 Task: Find connections with filter location Kawm Umbū with filter topic #propertymanagement with filter profile language Potuguese with filter current company Navitas Life Sciences with filter school INSTITUTE OF MANAGEMENT STUDIES, DAVV, INDORE with filter industry Leather Product Manufacturing with filter service category Public Relations with filter keywords title Recyclables Collector
Action: Mouse moved to (552, 66)
Screenshot: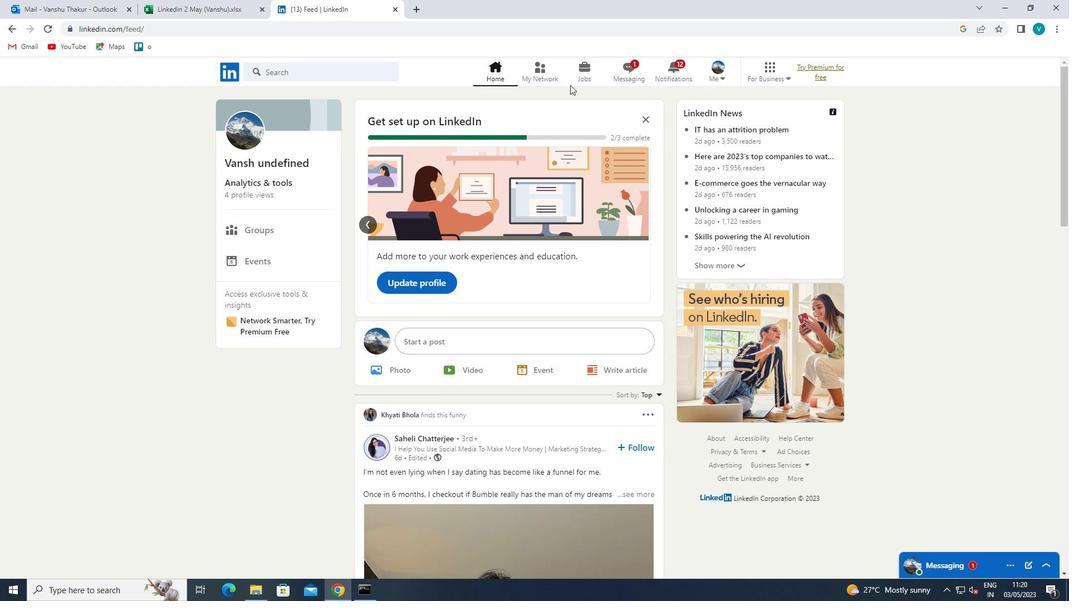 
Action: Mouse pressed left at (552, 66)
Screenshot: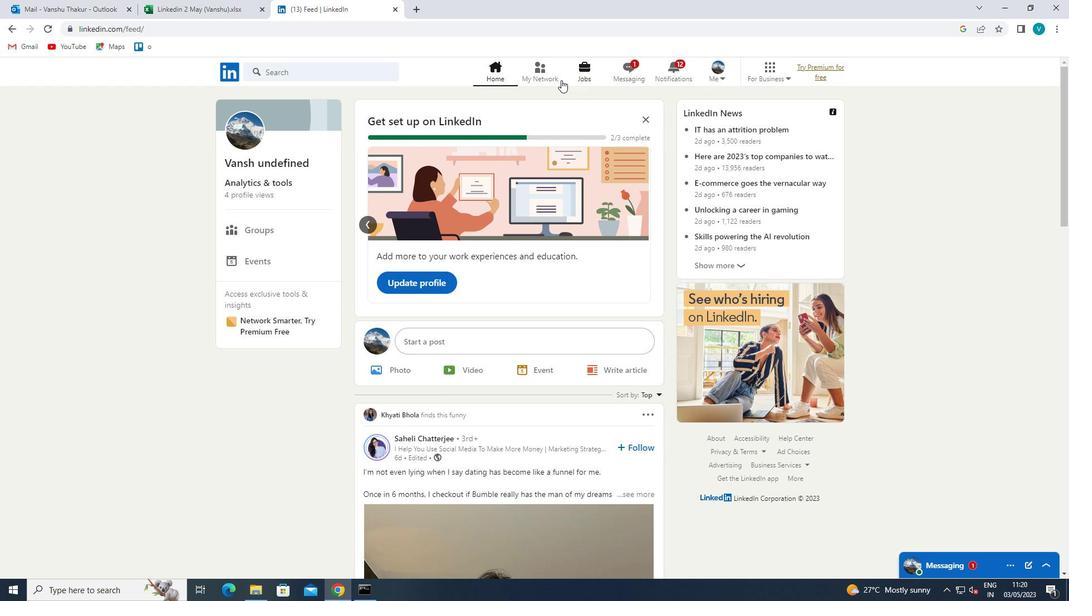 
Action: Mouse moved to (314, 128)
Screenshot: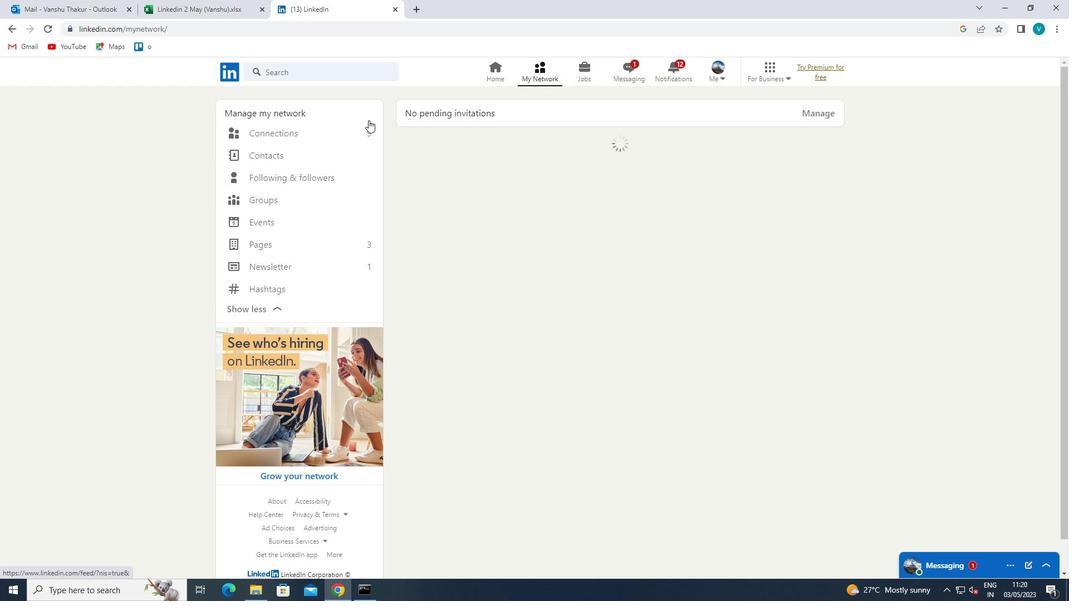 
Action: Mouse pressed left at (314, 128)
Screenshot: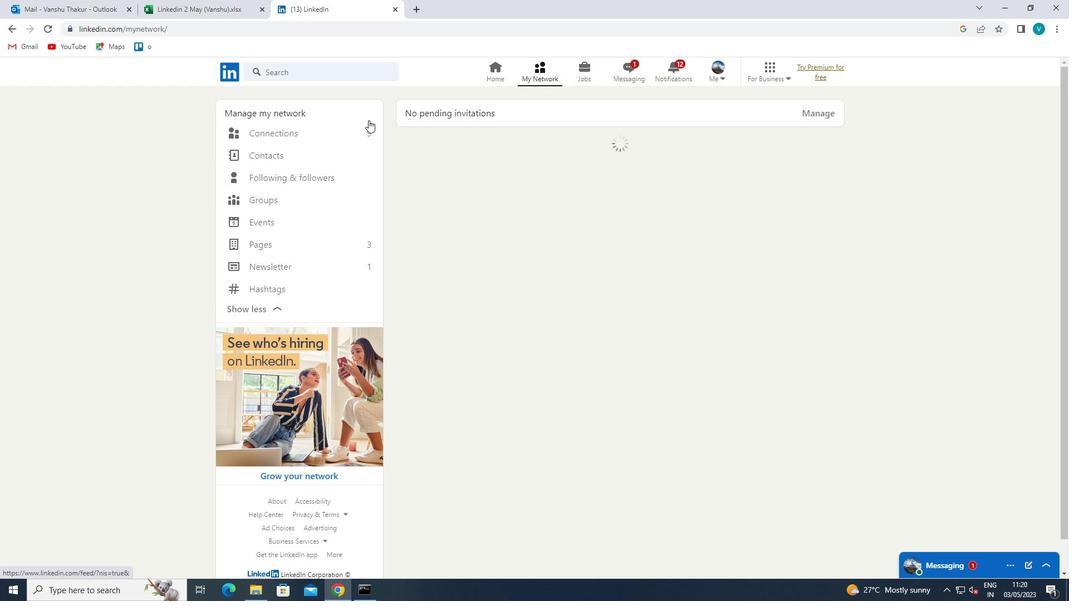 
Action: Mouse moved to (632, 135)
Screenshot: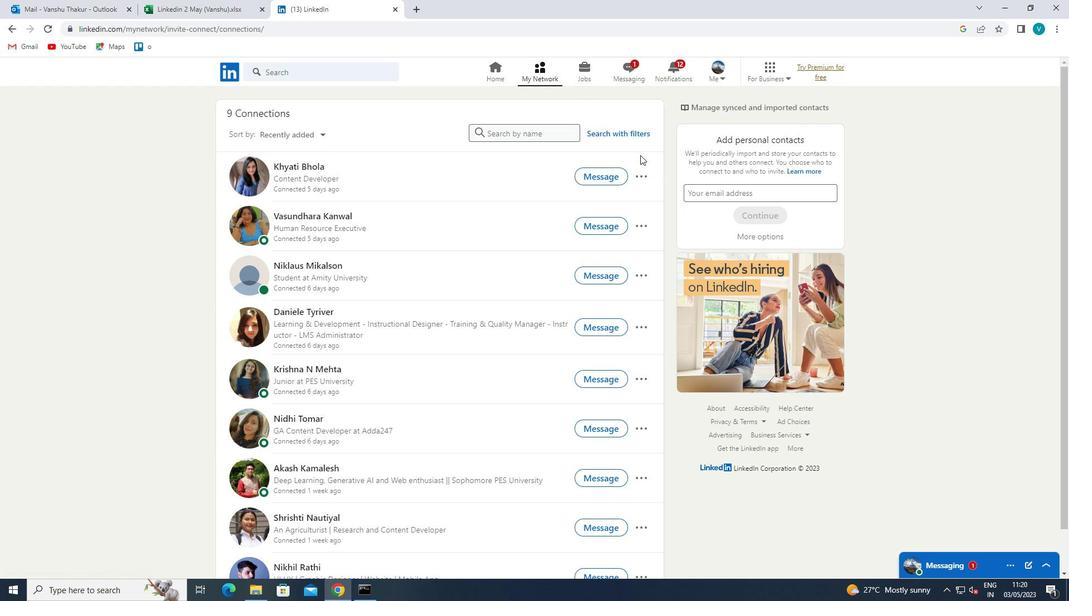 
Action: Mouse pressed left at (632, 135)
Screenshot: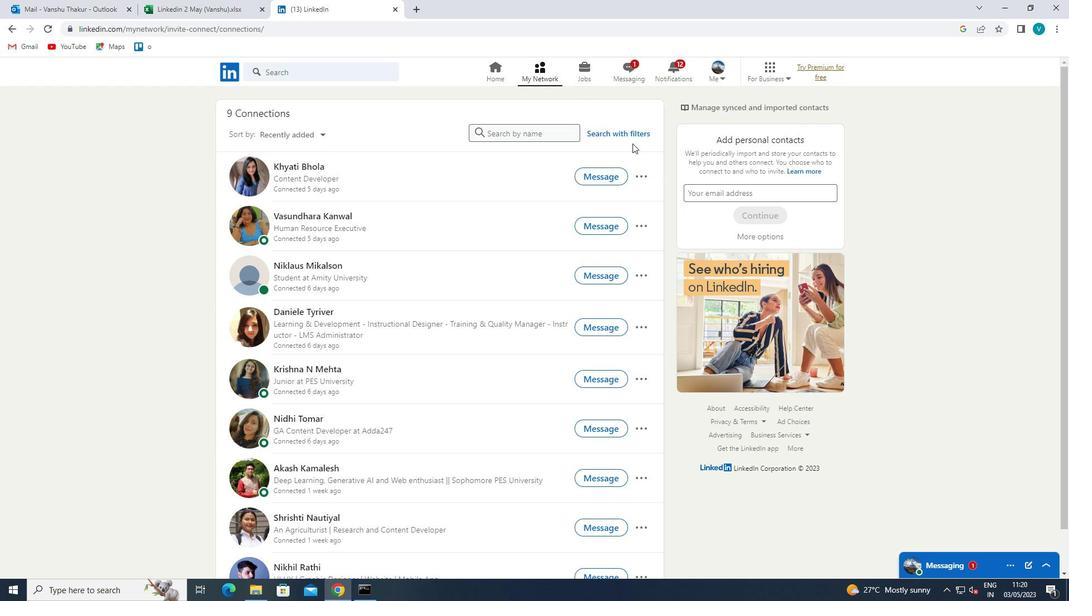 
Action: Mouse moved to (532, 103)
Screenshot: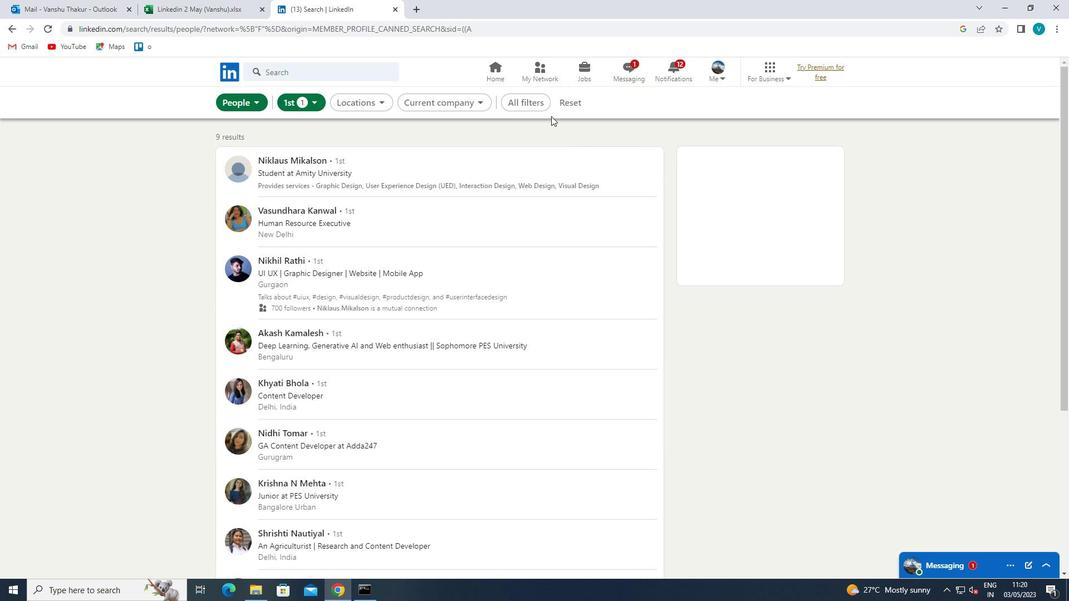 
Action: Mouse pressed left at (532, 103)
Screenshot: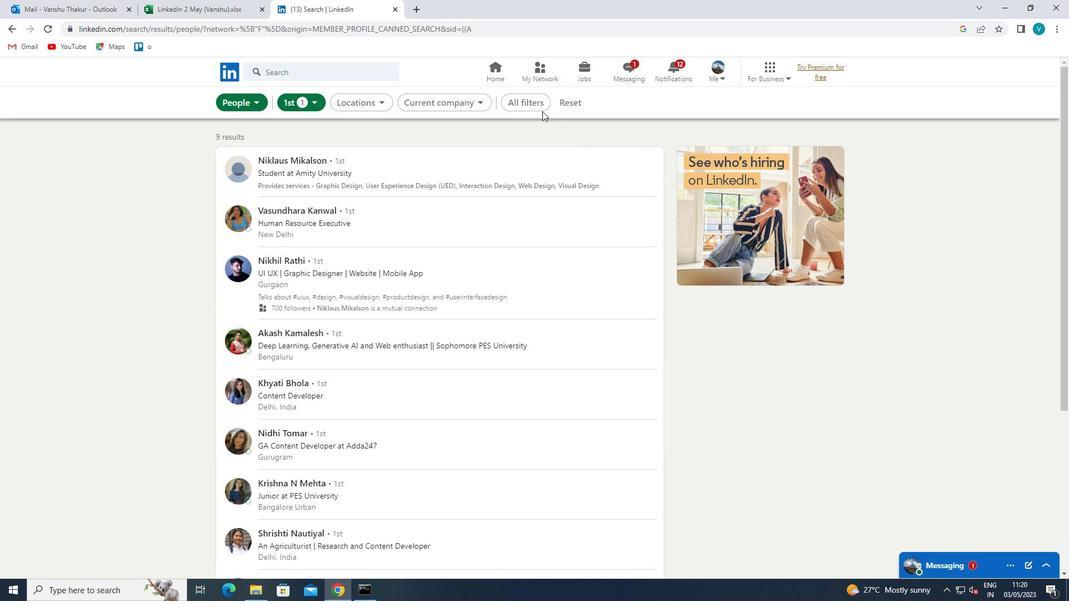 
Action: Mouse moved to (902, 266)
Screenshot: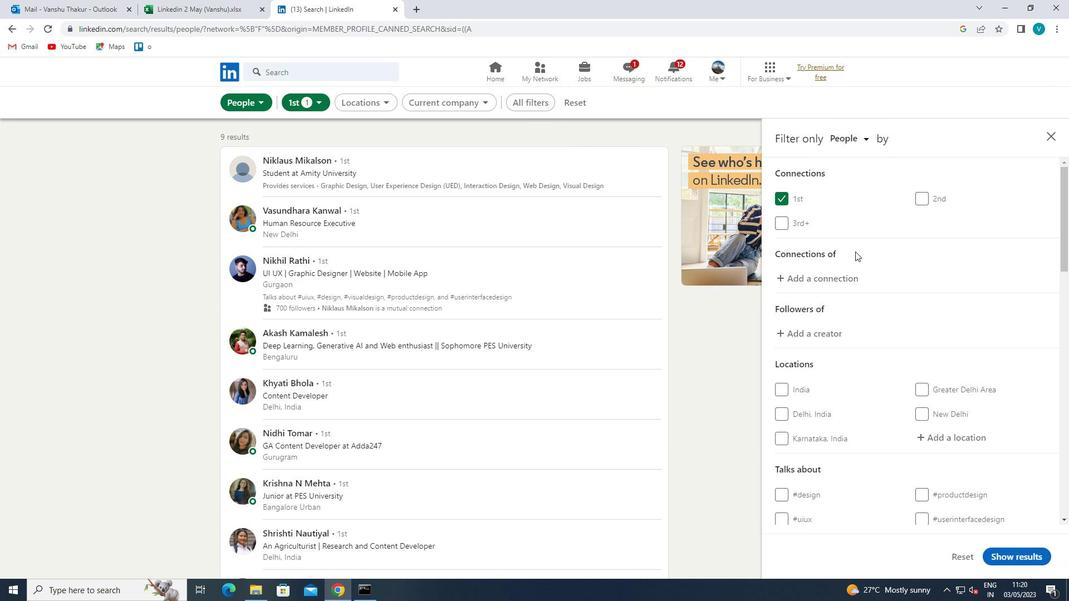 
Action: Mouse scrolled (902, 265) with delta (0, 0)
Screenshot: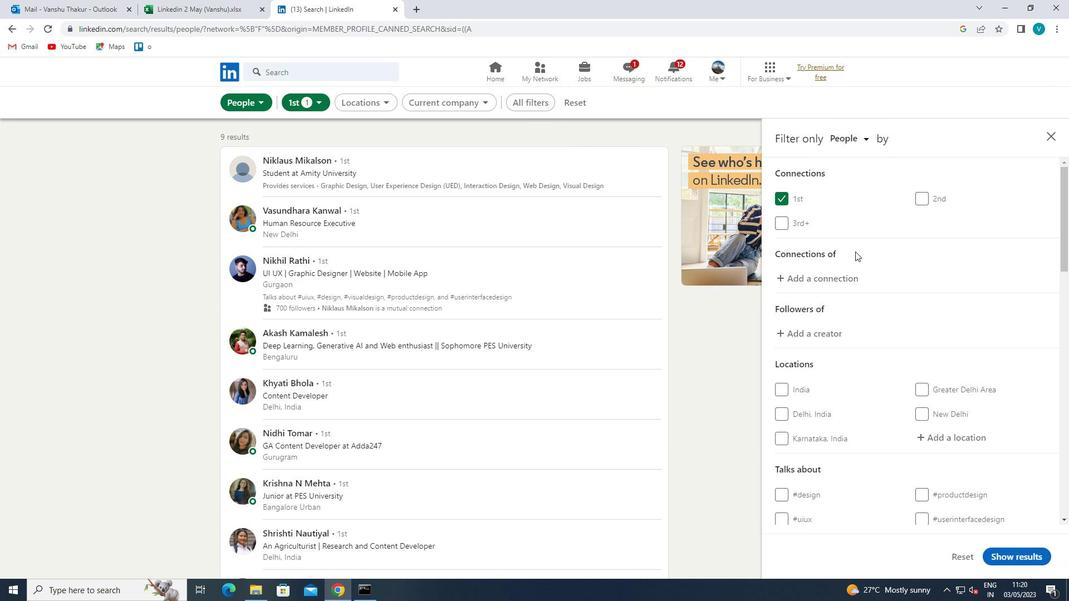 
Action: Mouse scrolled (902, 265) with delta (0, 0)
Screenshot: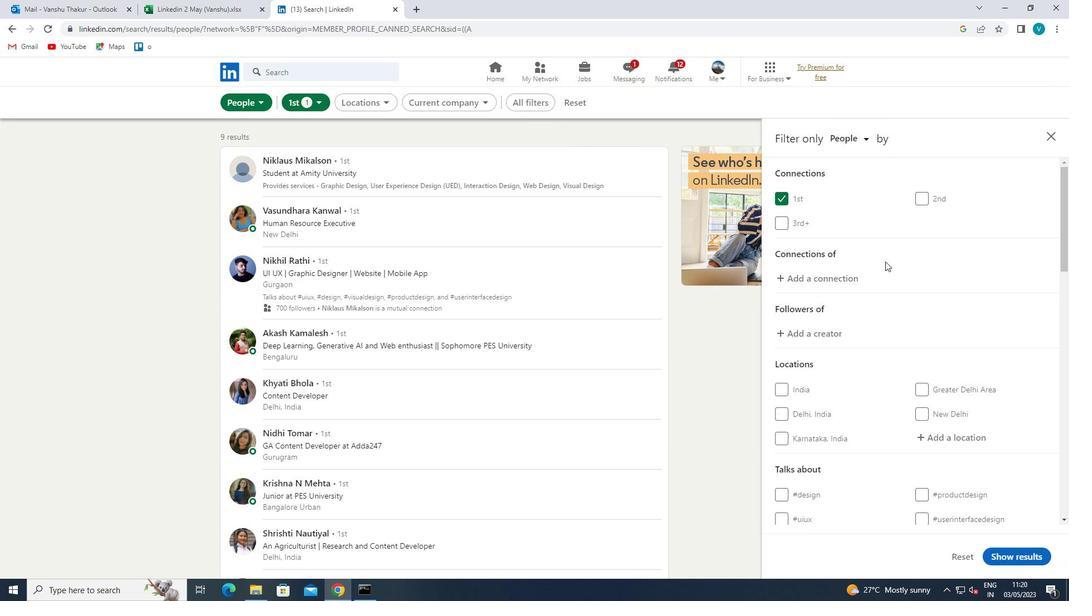 
Action: Mouse moved to (926, 327)
Screenshot: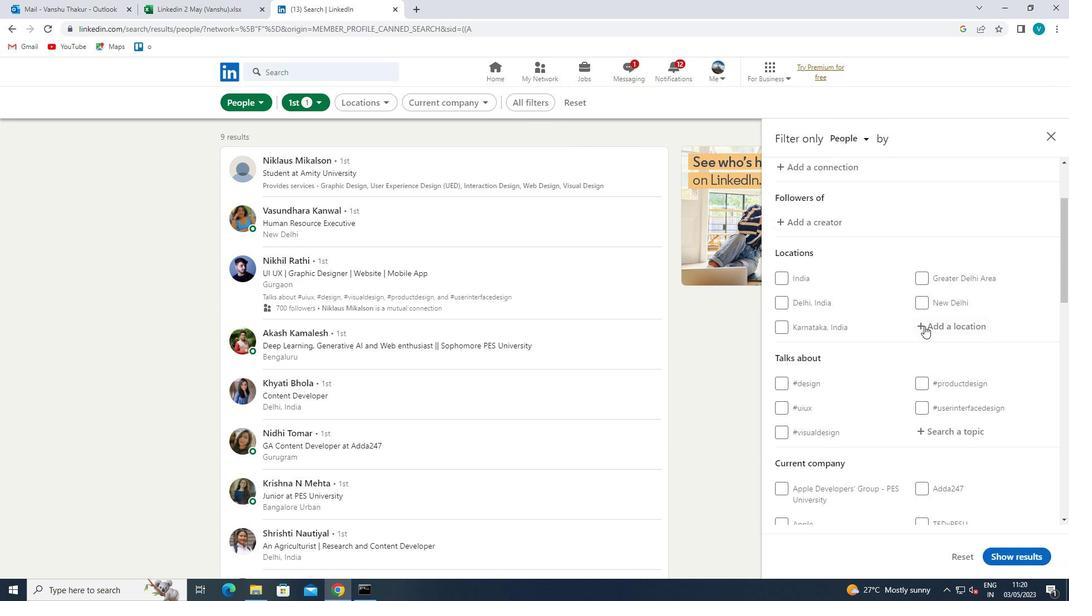 
Action: Mouse pressed left at (926, 327)
Screenshot: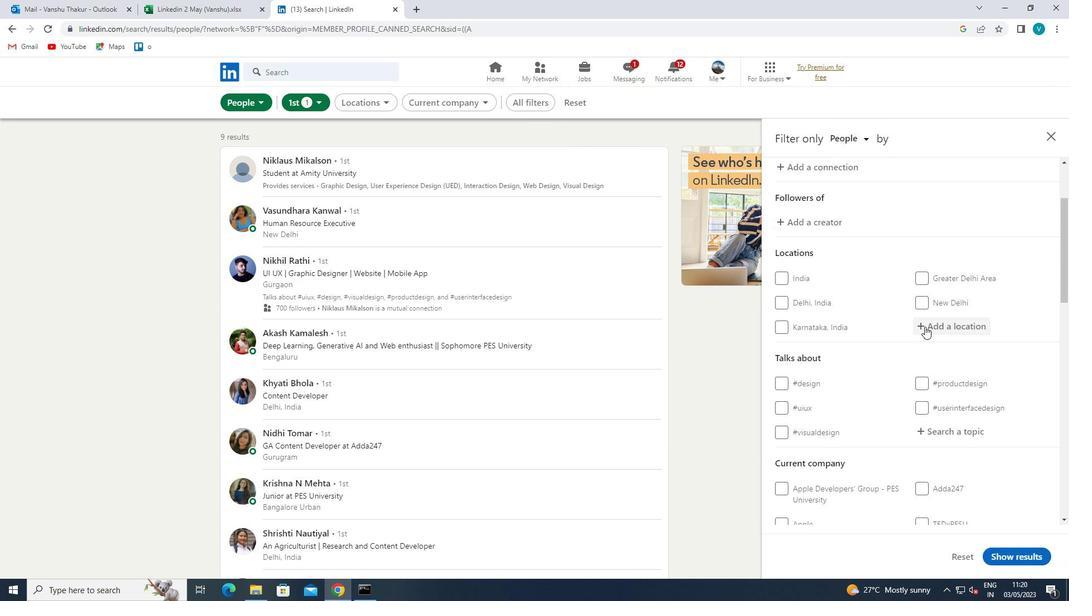 
Action: Mouse moved to (728, 213)
Screenshot: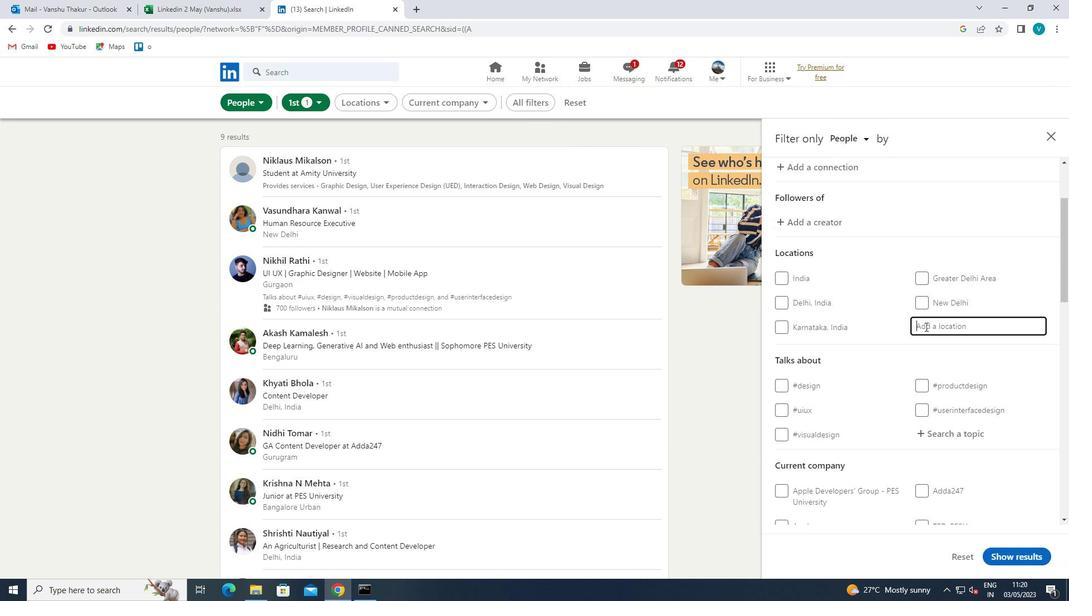 
Action: Key pressed <Key.shift>KAWN<Key.space><Key.shift>UMBU
Screenshot: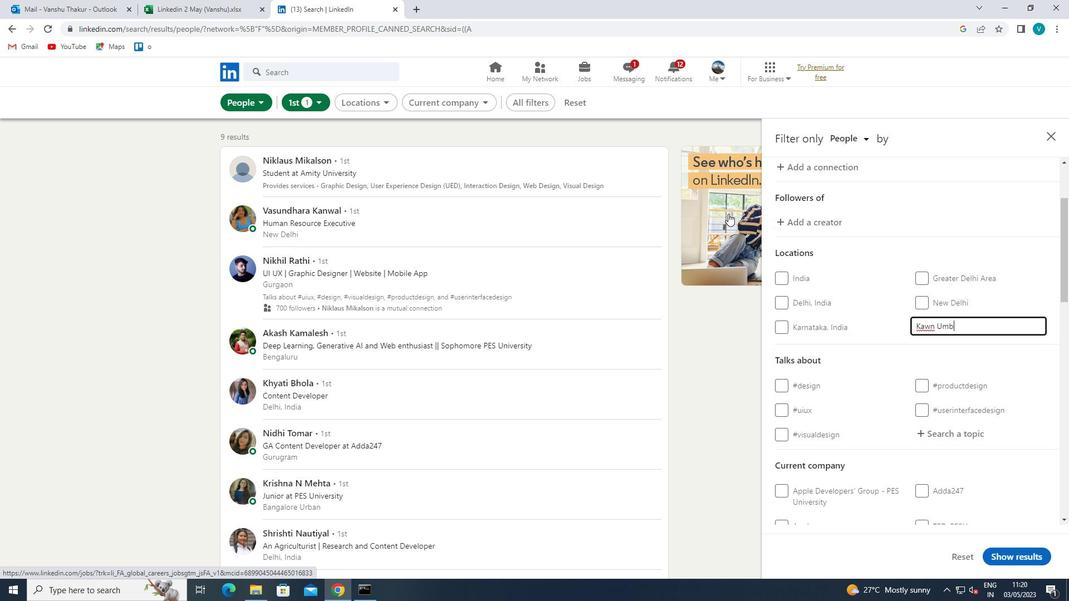 
Action: Mouse moved to (879, 302)
Screenshot: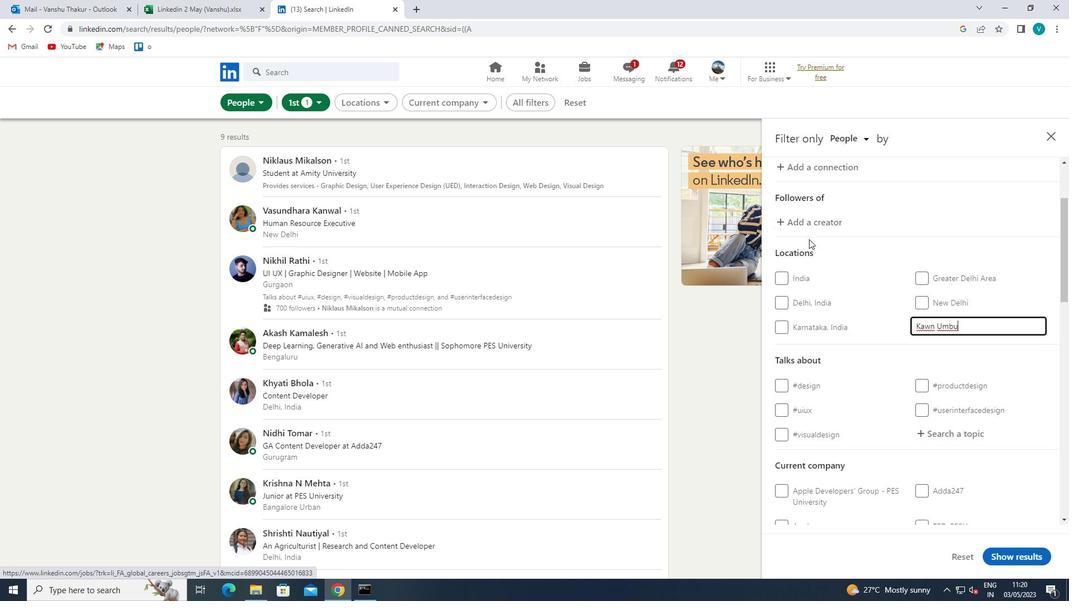 
Action: Mouse pressed left at (879, 302)
Screenshot: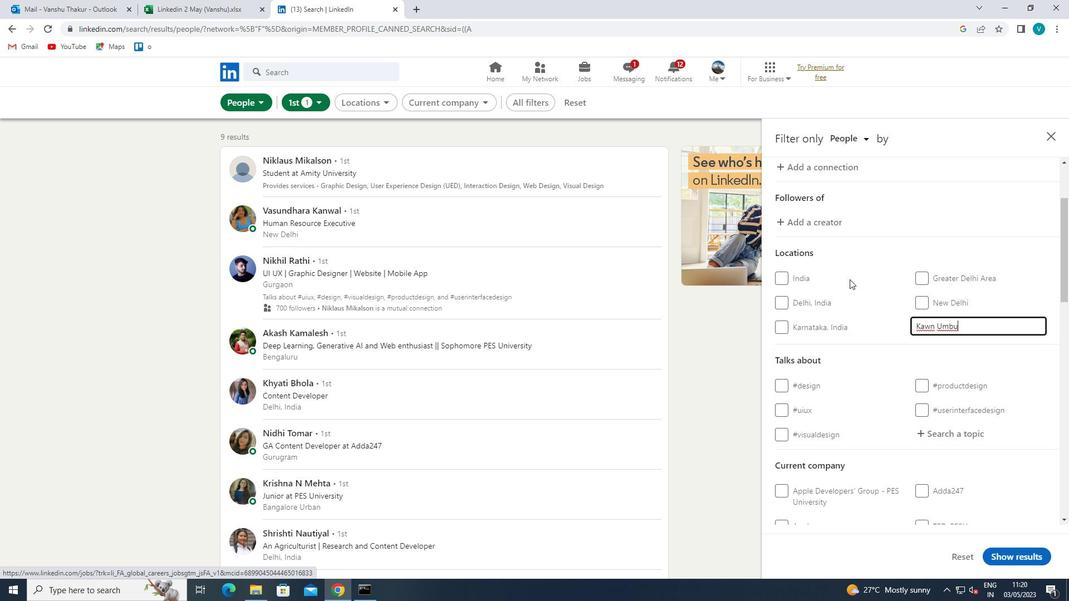 
Action: Mouse moved to (942, 318)
Screenshot: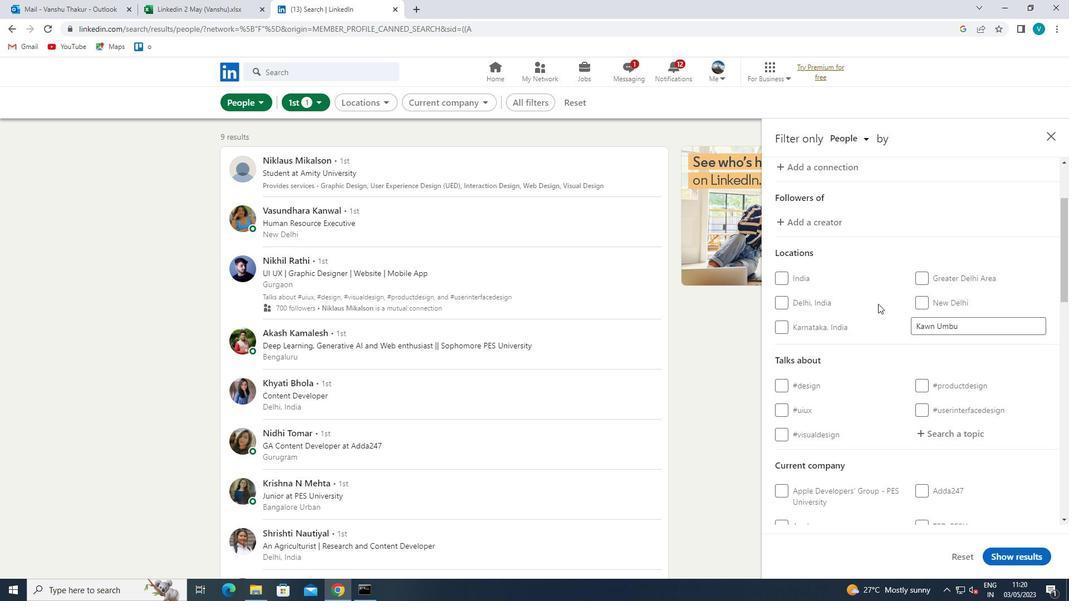 
Action: Mouse scrolled (942, 318) with delta (0, 0)
Screenshot: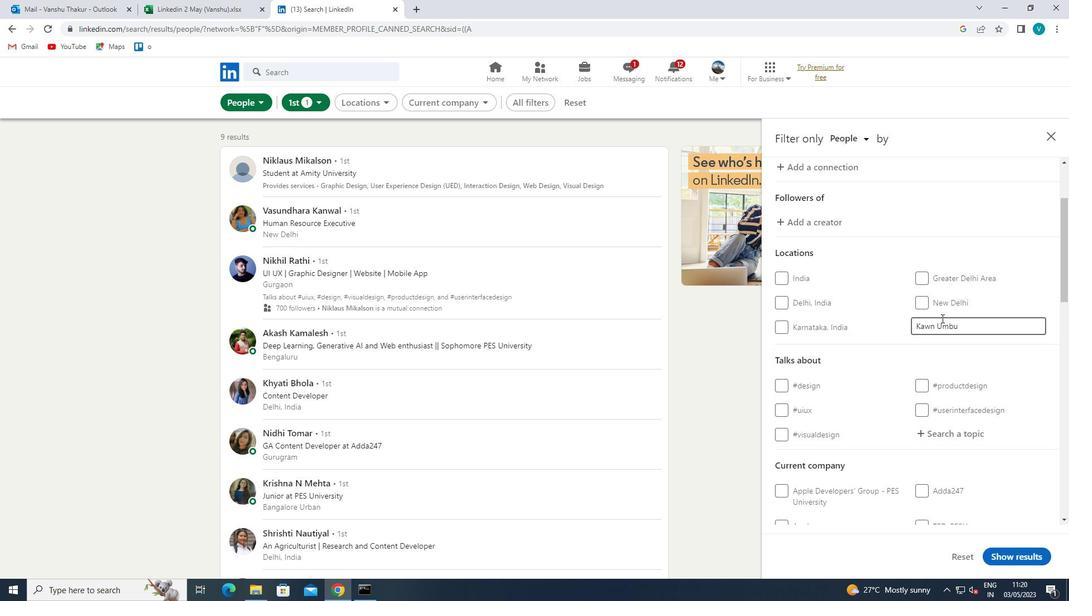 
Action: Mouse moved to (942, 320)
Screenshot: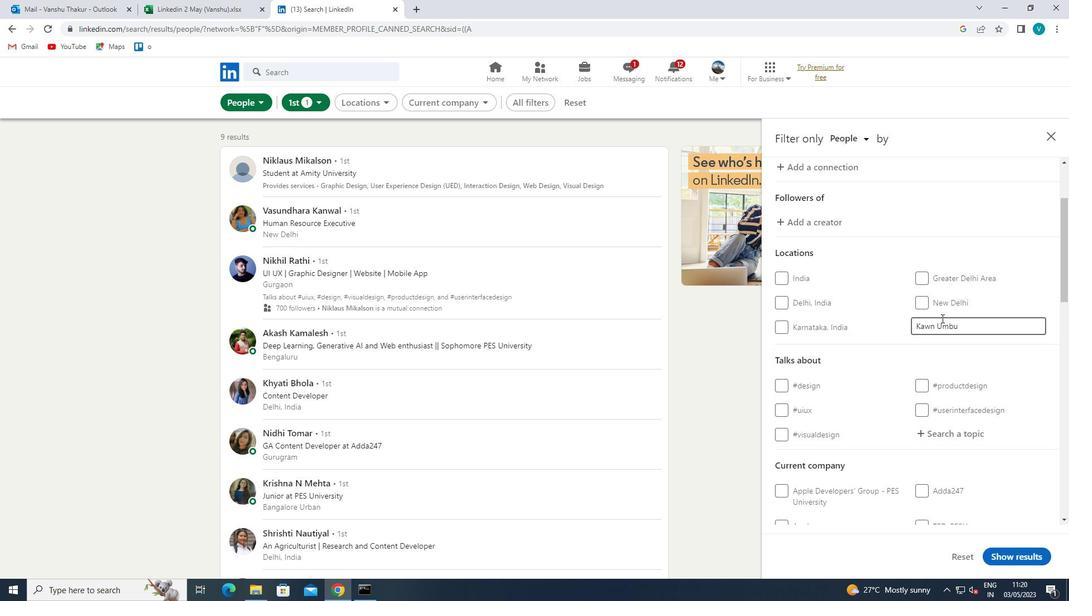 
Action: Mouse scrolled (942, 319) with delta (0, 0)
Screenshot: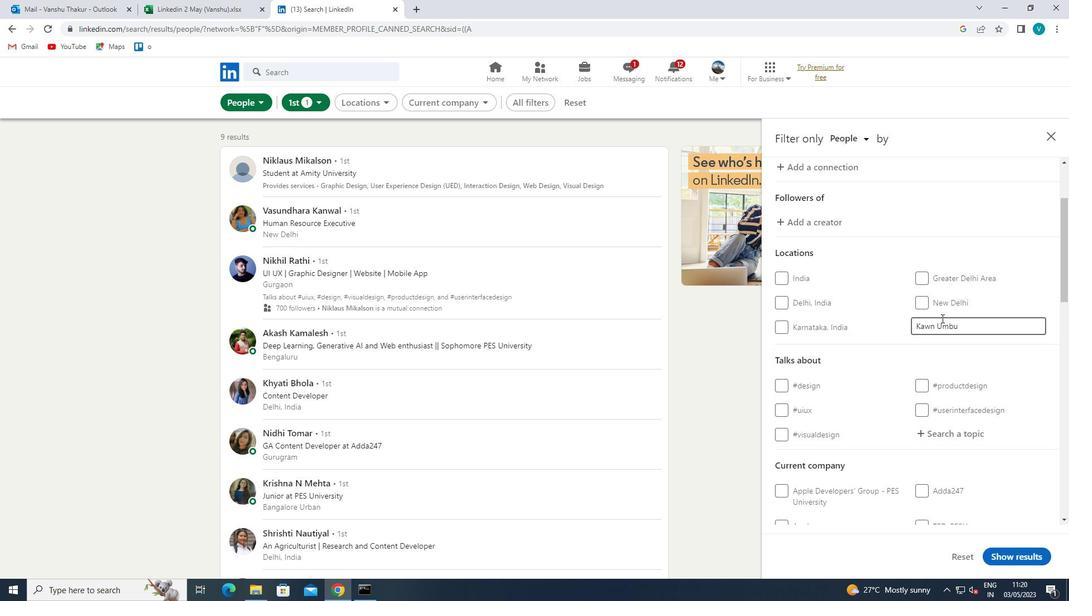 
Action: Mouse moved to (973, 319)
Screenshot: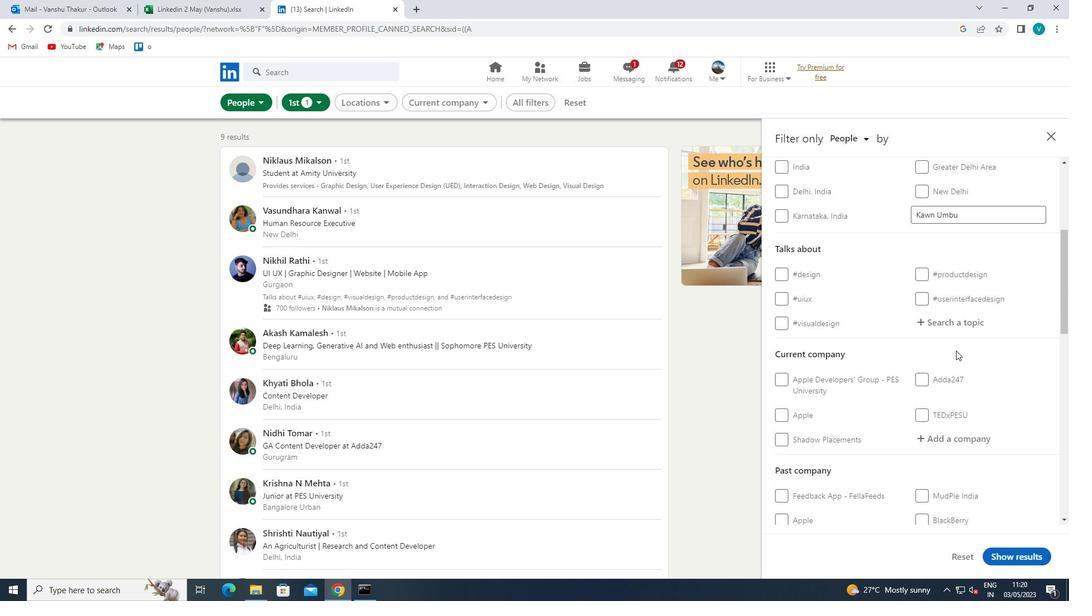 
Action: Mouse pressed left at (973, 319)
Screenshot: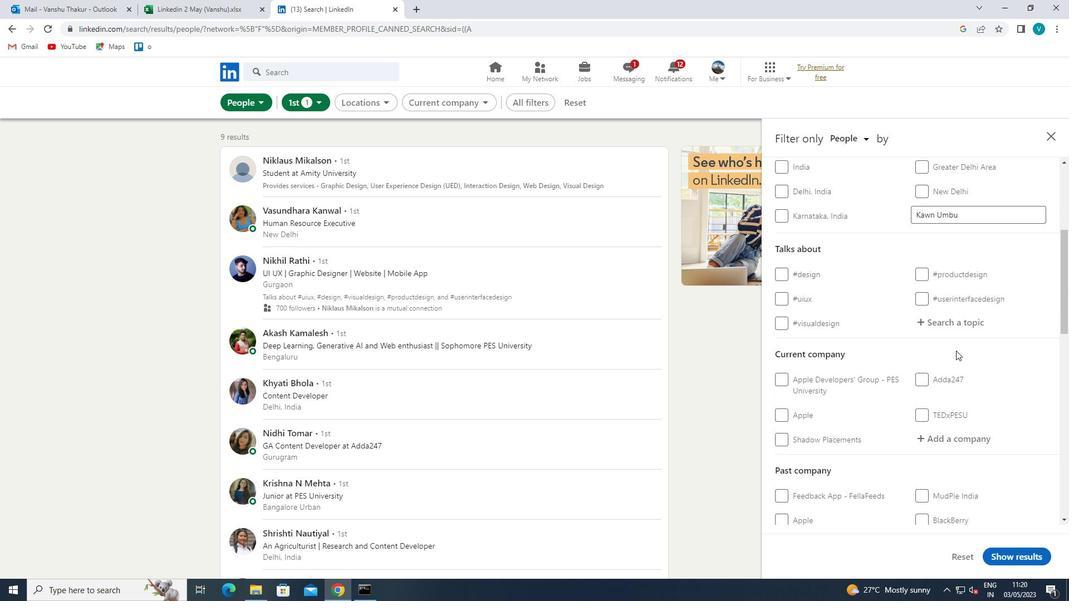 
Action: Mouse moved to (946, 301)
Screenshot: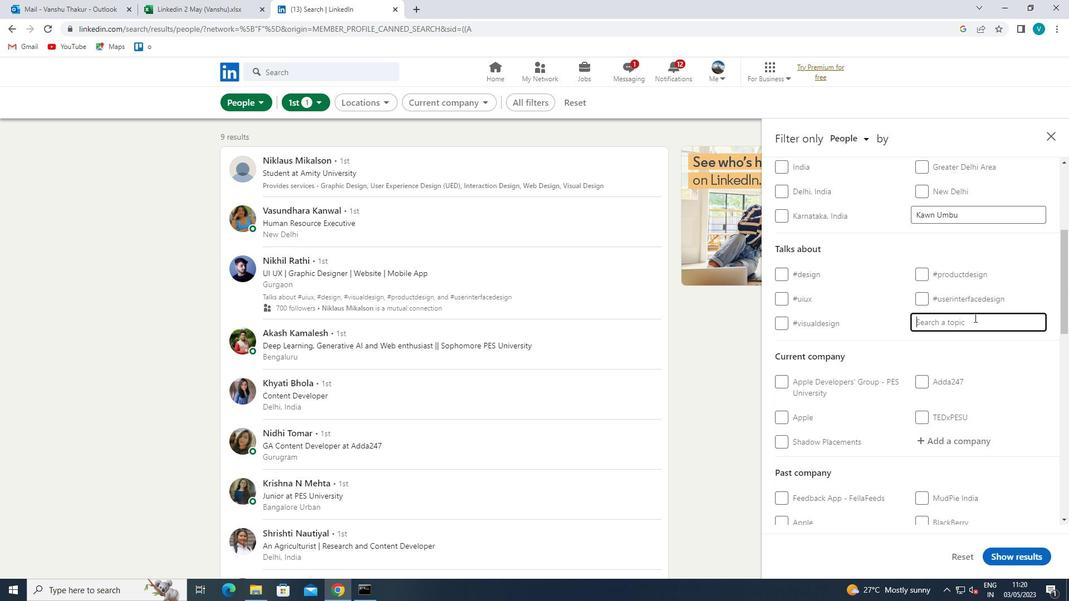 
Action: Key pressed PROPERTY
Screenshot: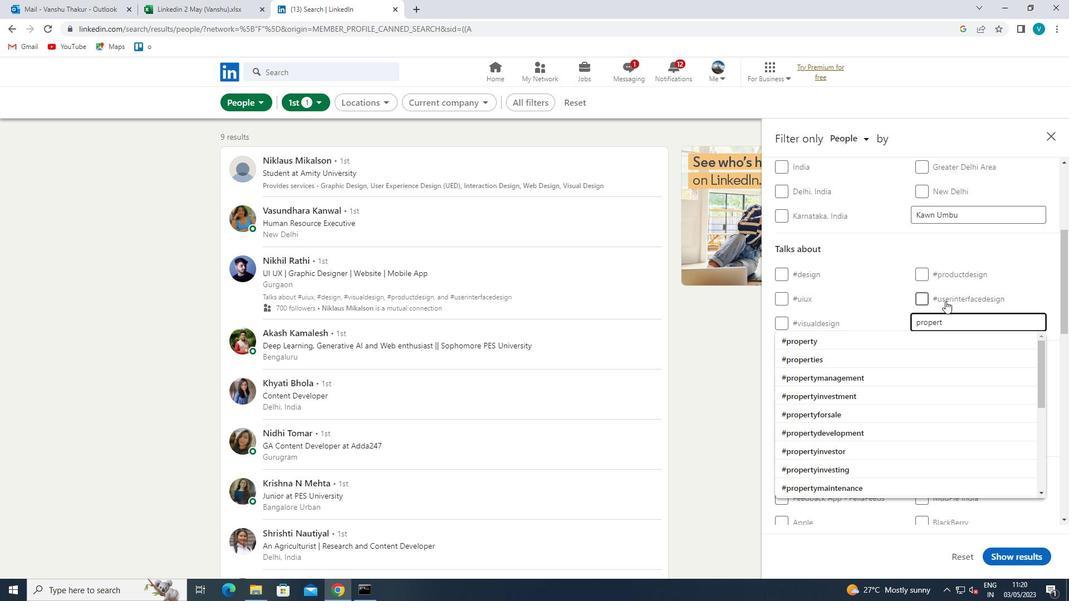 
Action: Mouse moved to (873, 359)
Screenshot: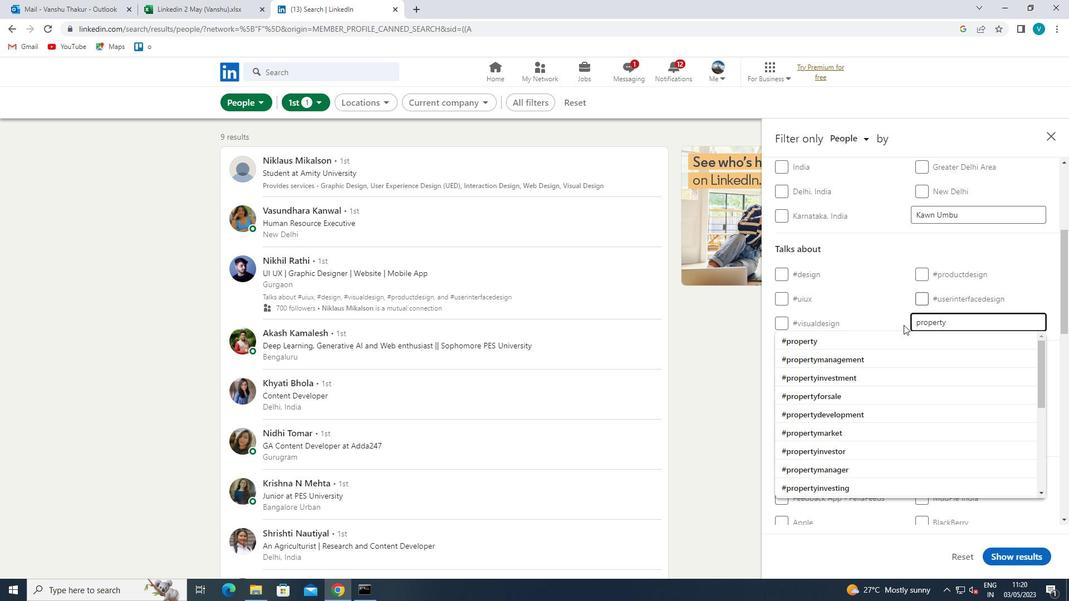 
Action: Mouse pressed left at (873, 359)
Screenshot: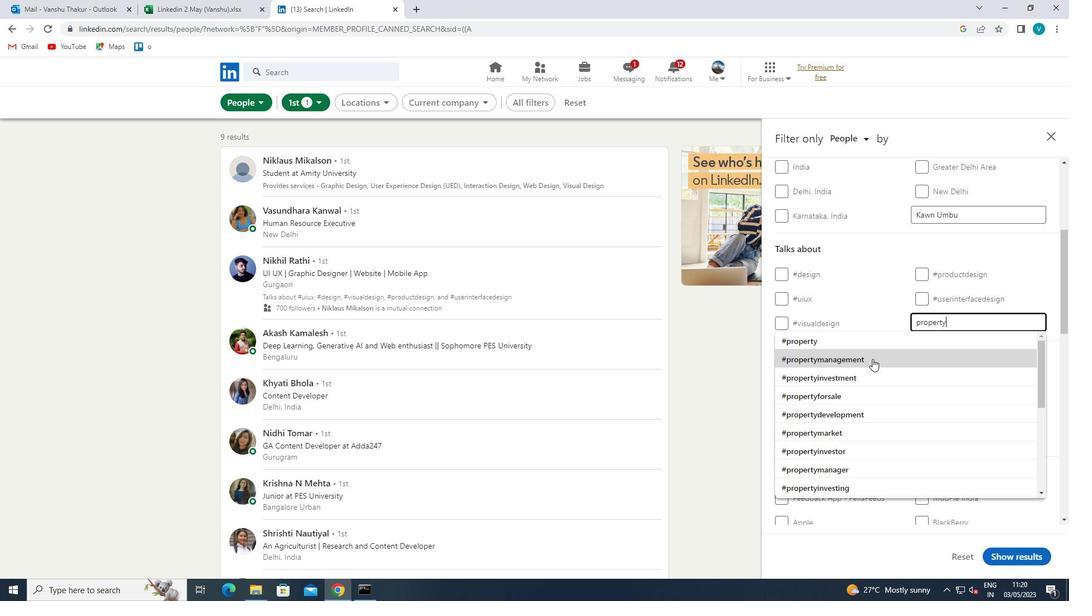 
Action: Mouse moved to (878, 357)
Screenshot: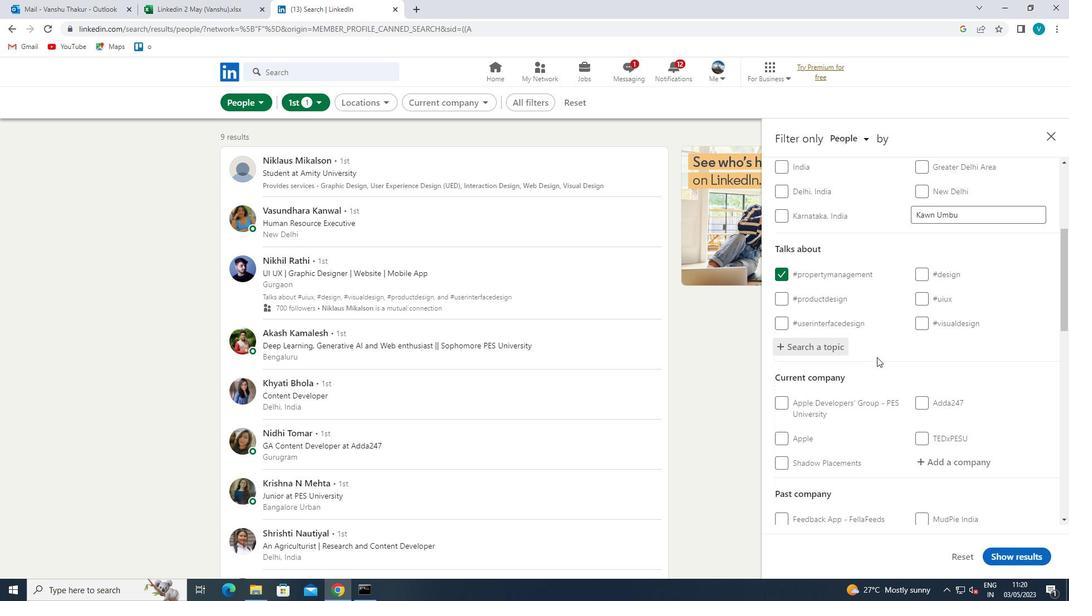 
Action: Mouse scrolled (878, 356) with delta (0, 0)
Screenshot: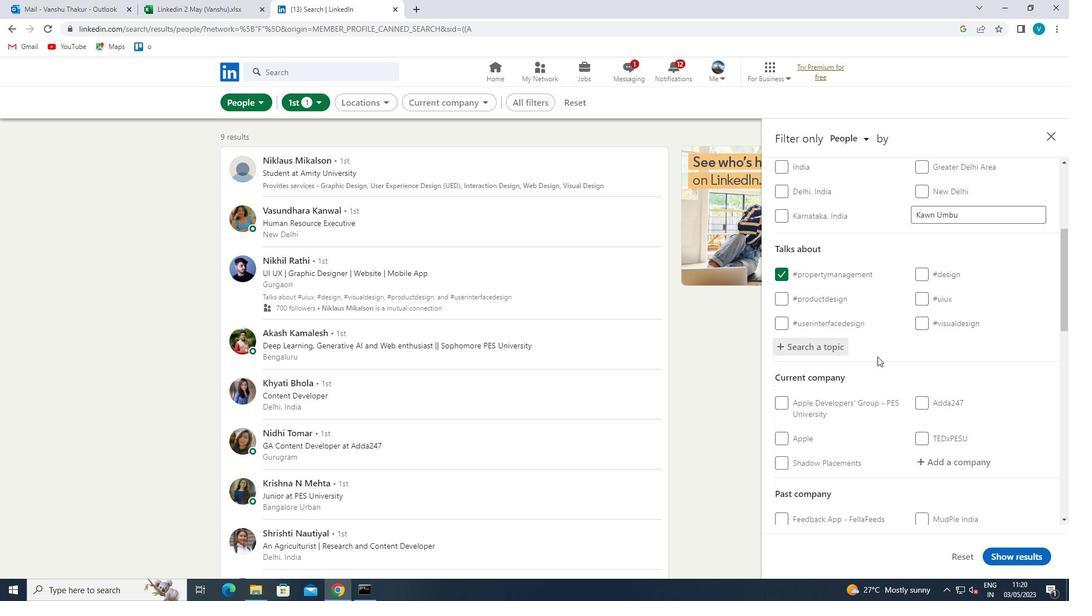 
Action: Mouse scrolled (878, 356) with delta (0, 0)
Screenshot: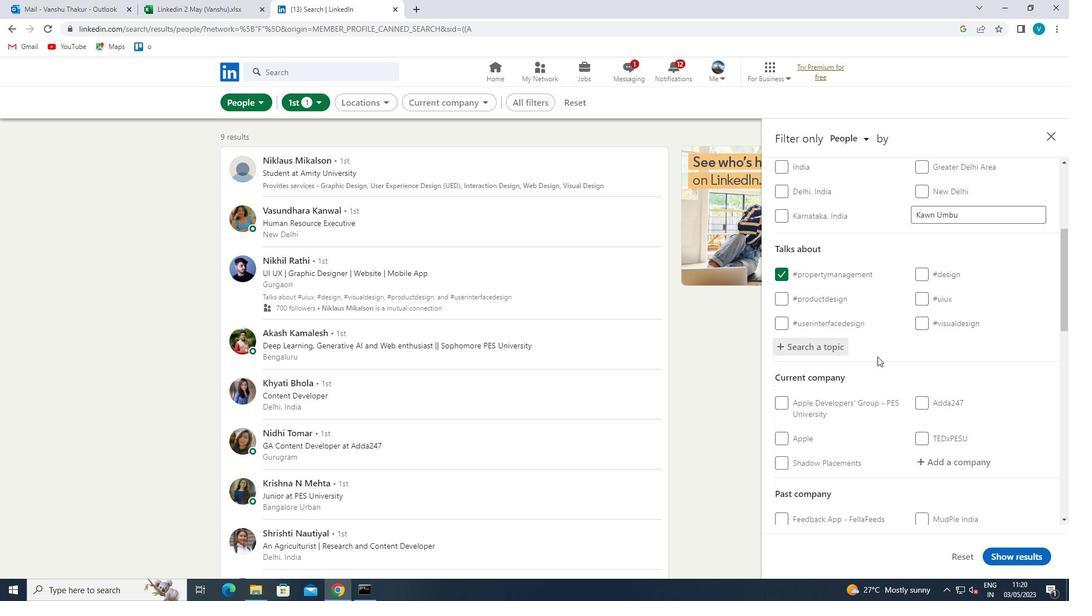 
Action: Mouse scrolled (878, 356) with delta (0, 0)
Screenshot: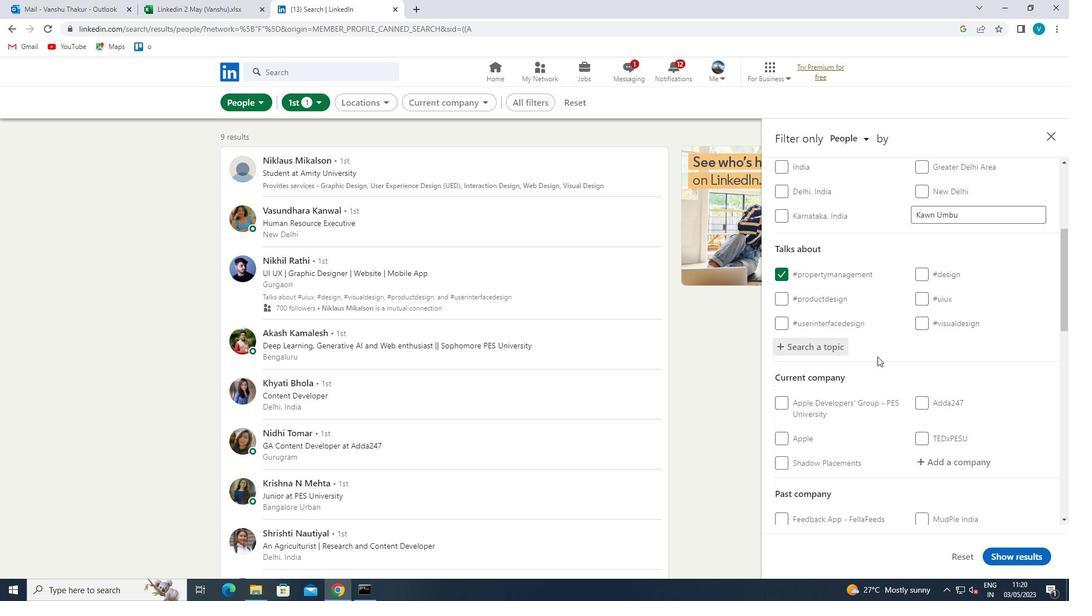 
Action: Mouse scrolled (878, 356) with delta (0, 0)
Screenshot: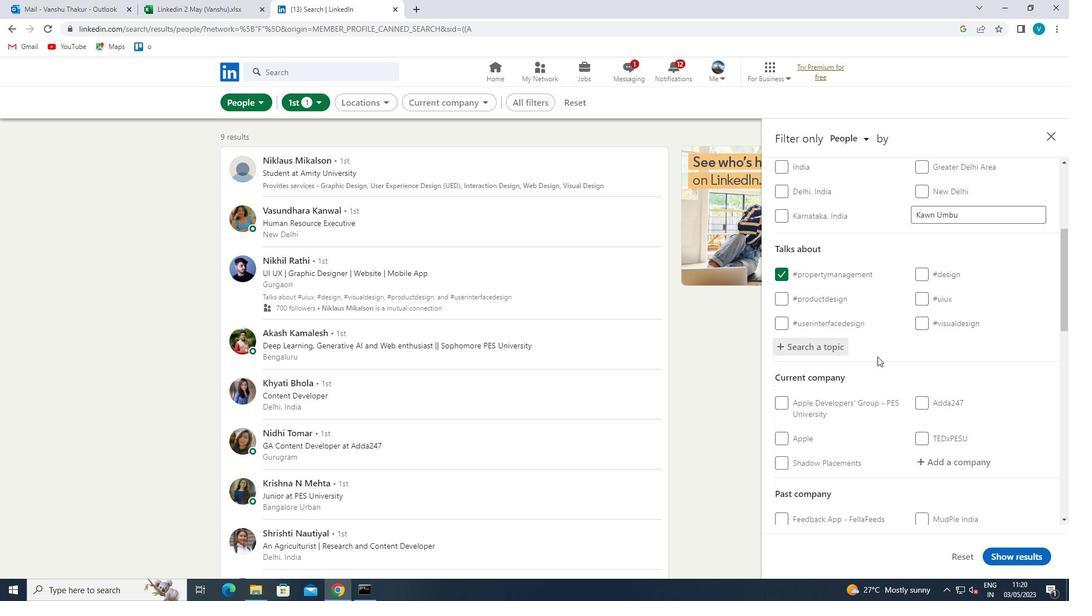 
Action: Mouse moved to (898, 341)
Screenshot: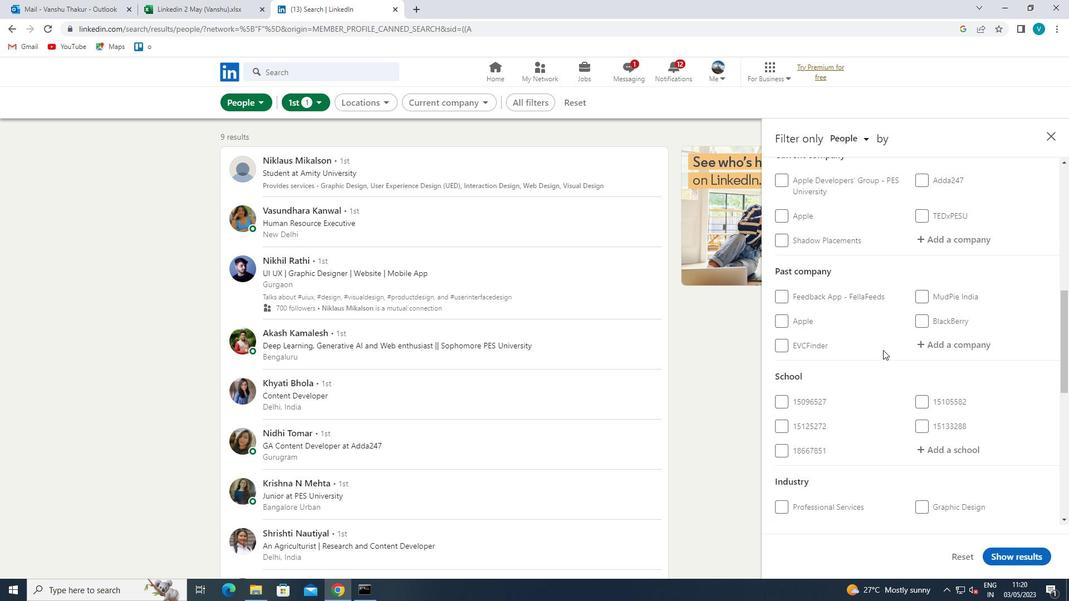 
Action: Mouse scrolled (898, 341) with delta (0, 0)
Screenshot: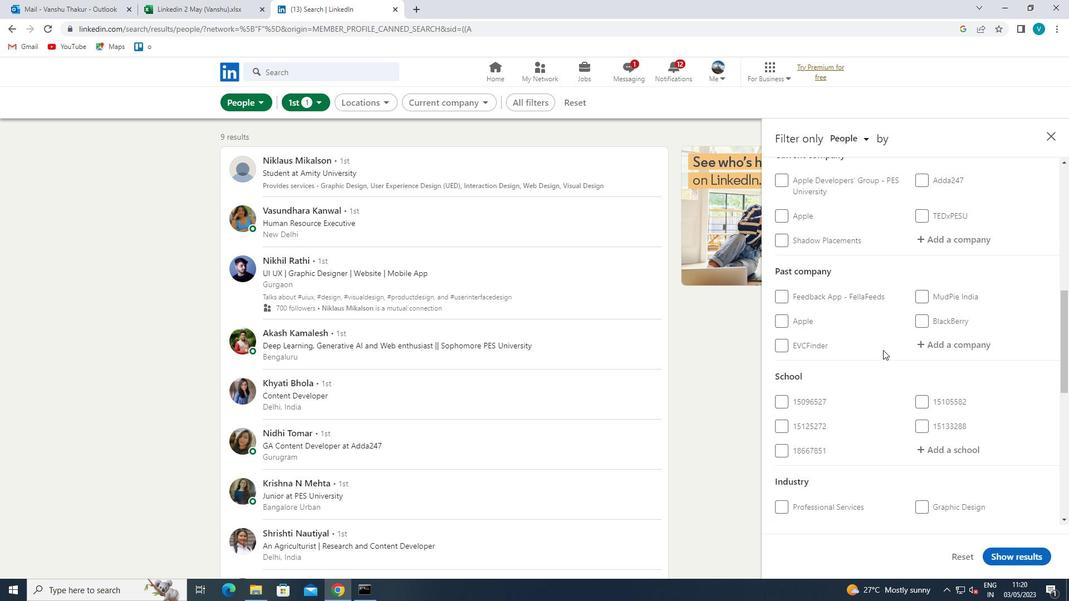 
Action: Mouse moved to (961, 297)
Screenshot: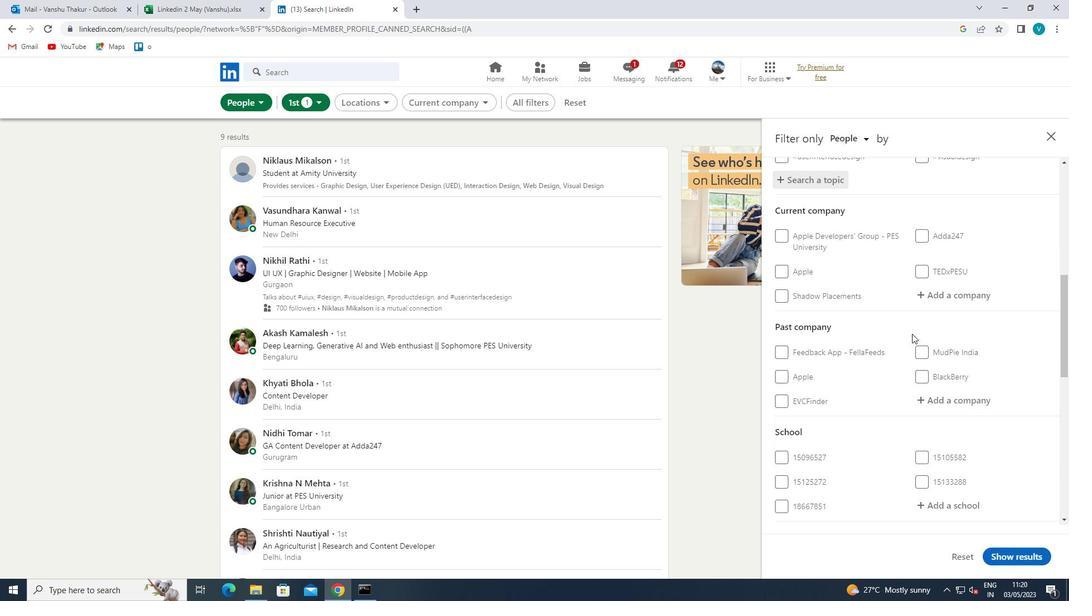 
Action: Mouse pressed left at (961, 297)
Screenshot: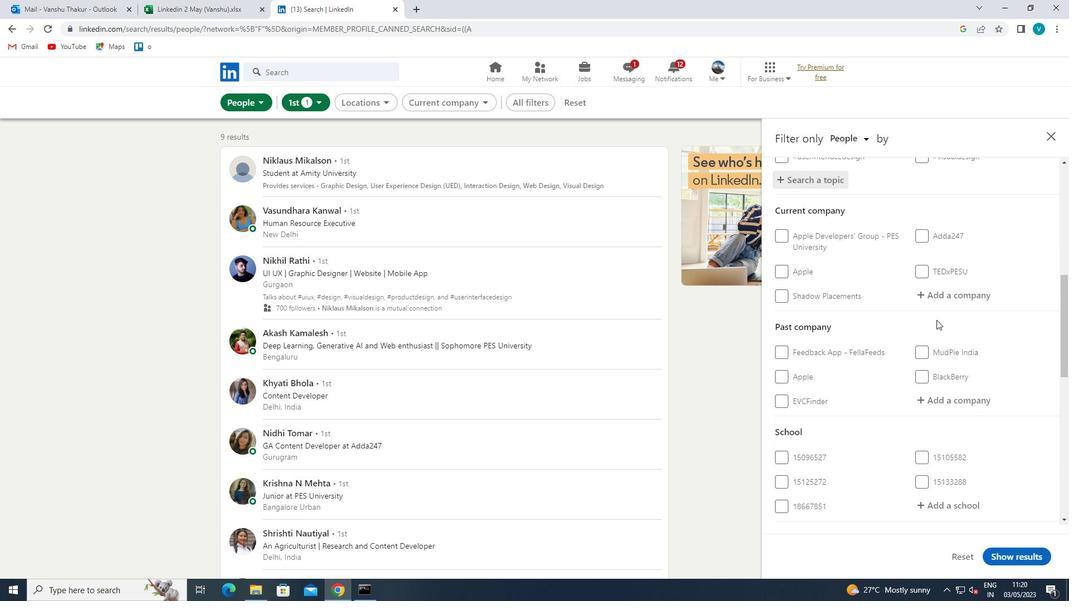 
Action: Mouse moved to (957, 299)
Screenshot: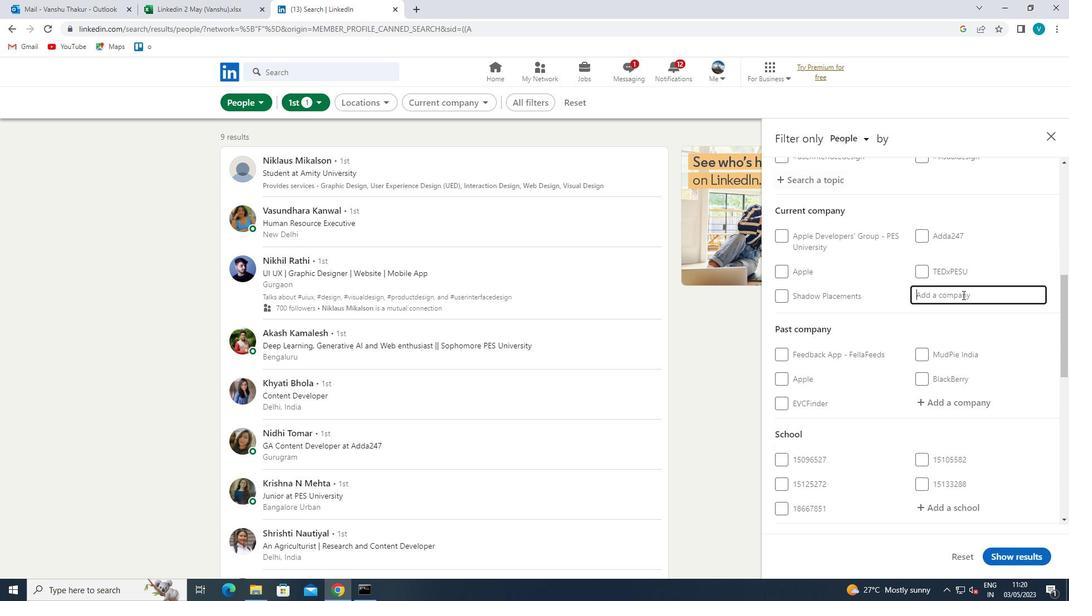 
Action: Key pressed <Key.shift>NAVITAS
Screenshot: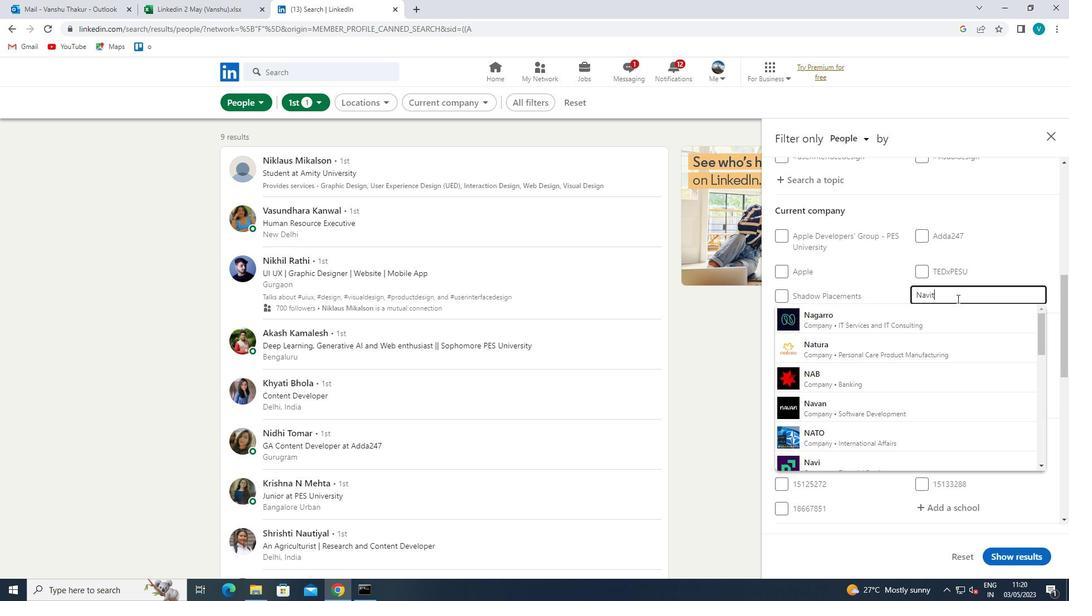 
Action: Mouse moved to (923, 371)
Screenshot: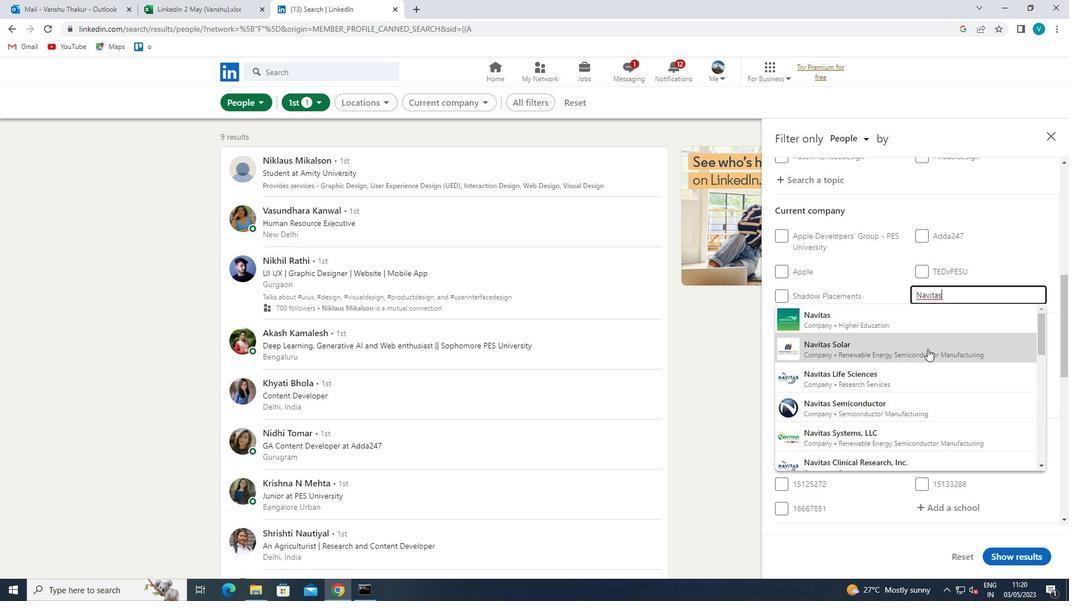 
Action: Mouse pressed left at (923, 371)
Screenshot: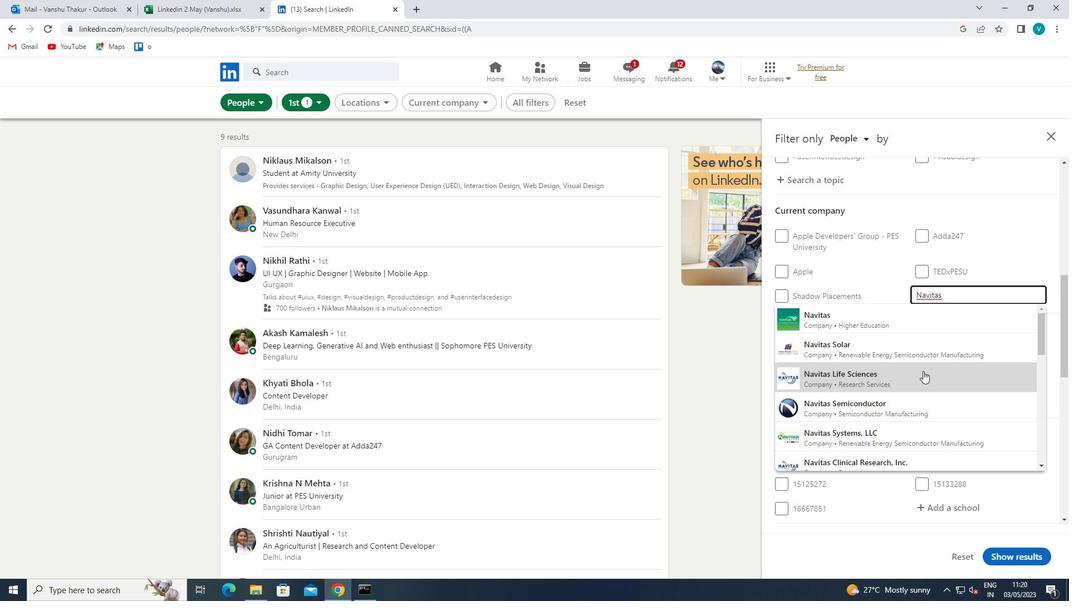 
Action: Mouse moved to (931, 370)
Screenshot: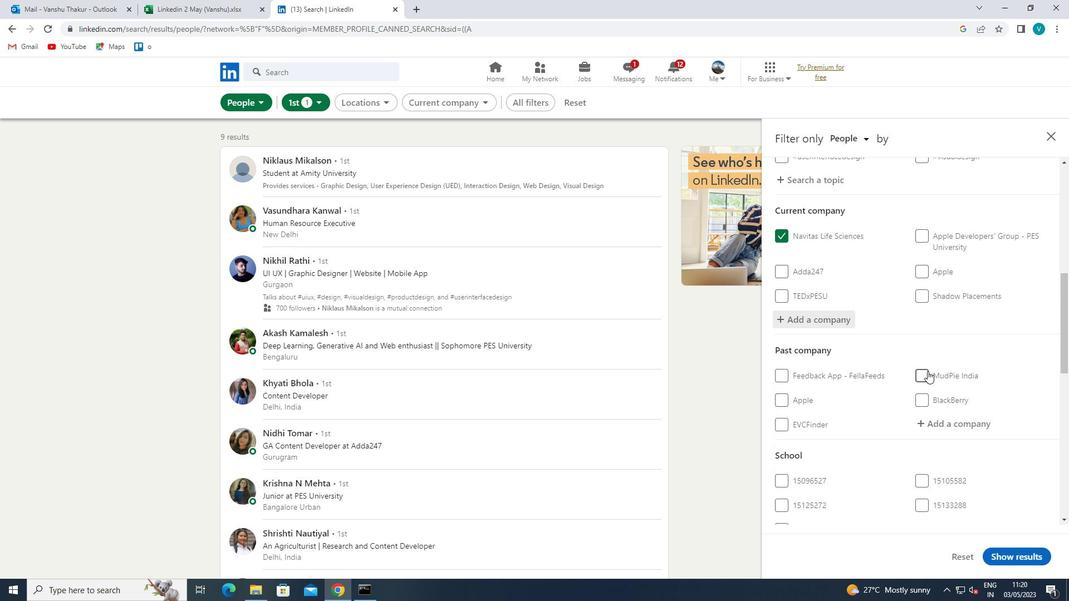 
Action: Mouse scrolled (931, 370) with delta (0, 0)
Screenshot: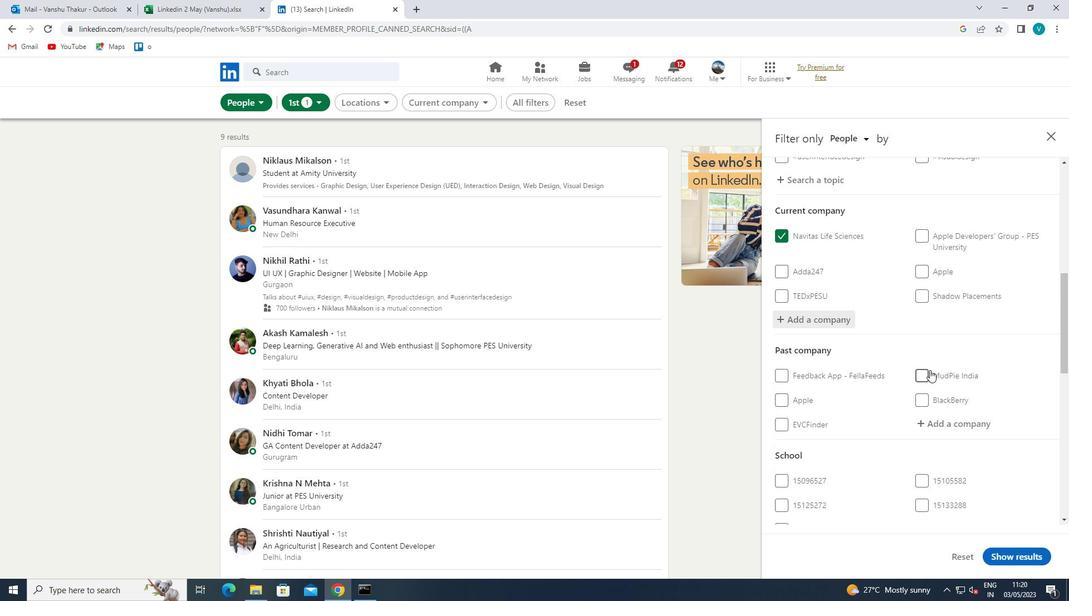 
Action: Mouse scrolled (931, 370) with delta (0, 0)
Screenshot: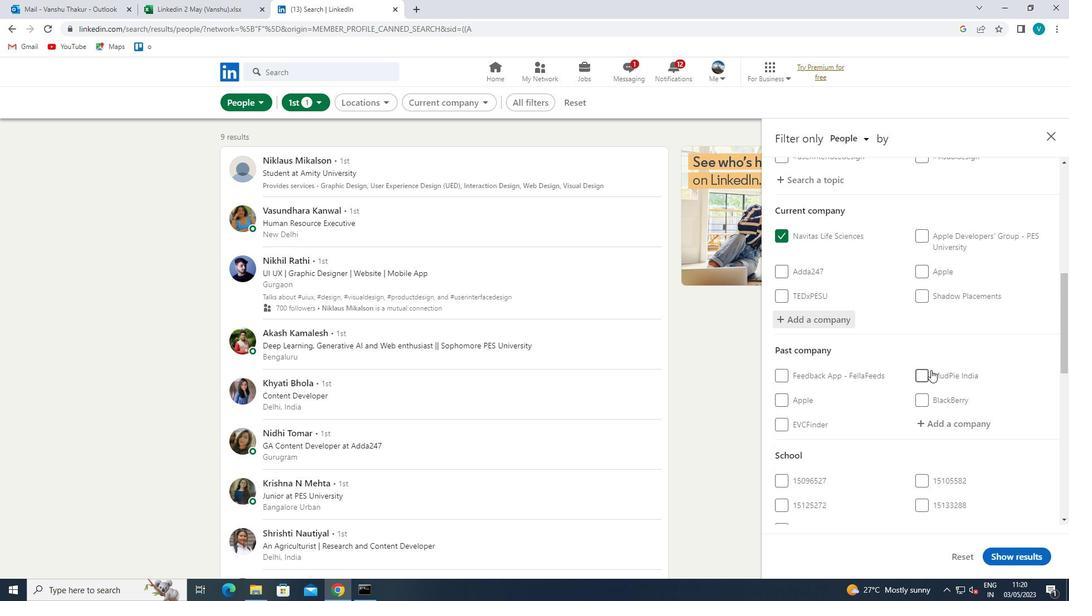 
Action: Mouse scrolled (931, 370) with delta (0, 0)
Screenshot: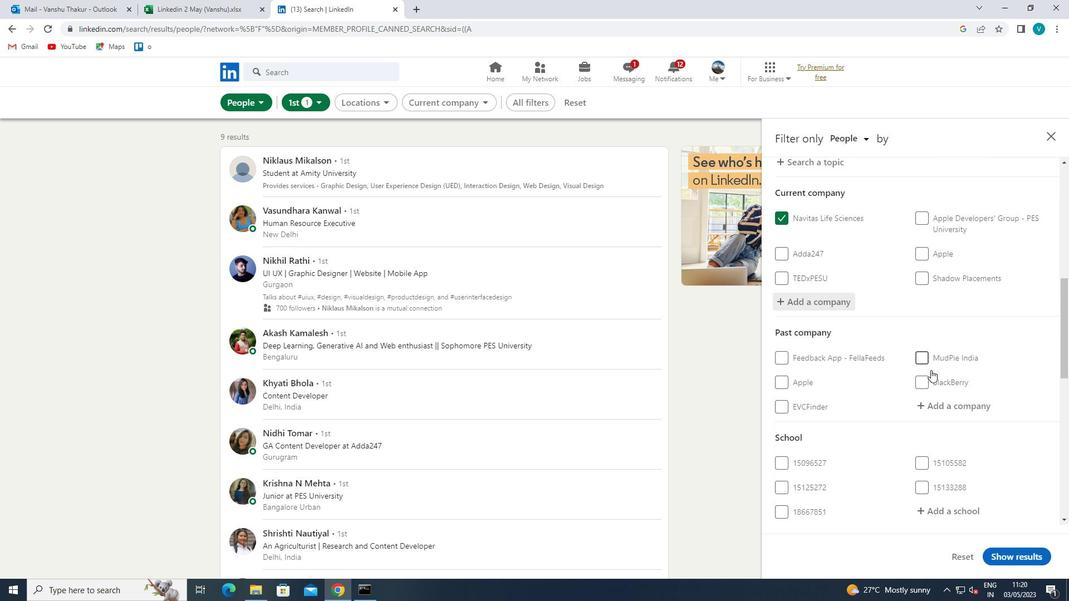 
Action: Mouse moved to (931, 370)
Screenshot: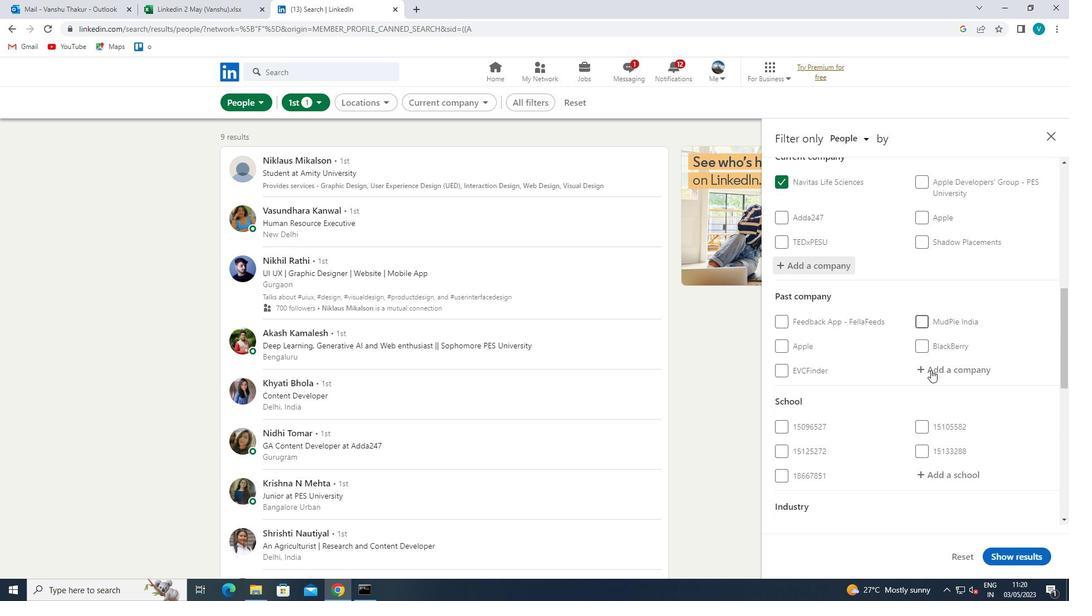 
Action: Mouse scrolled (931, 370) with delta (0, 0)
Screenshot: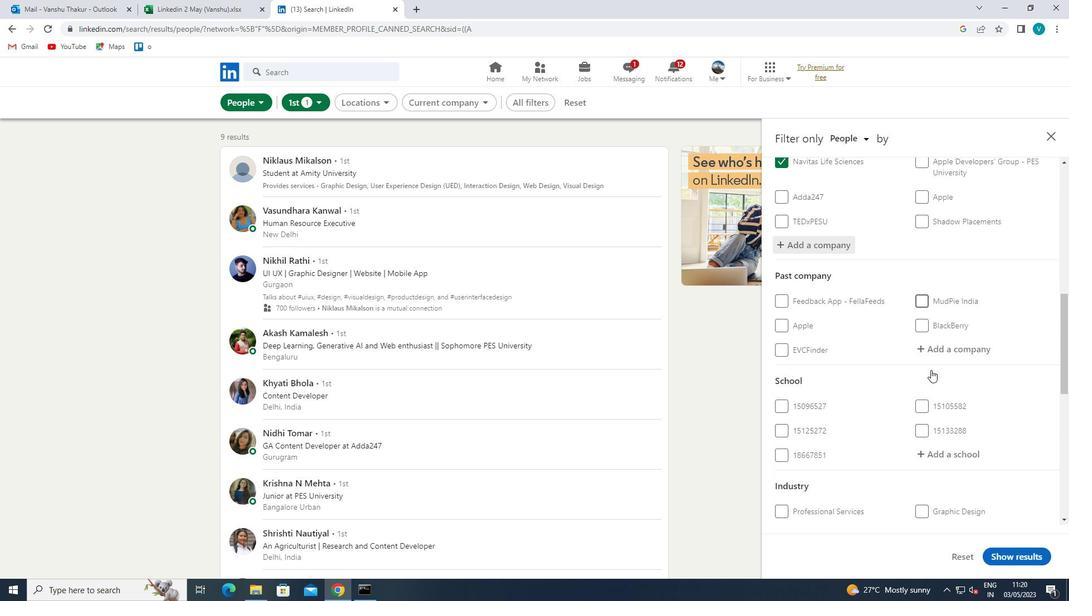 
Action: Mouse moved to (950, 300)
Screenshot: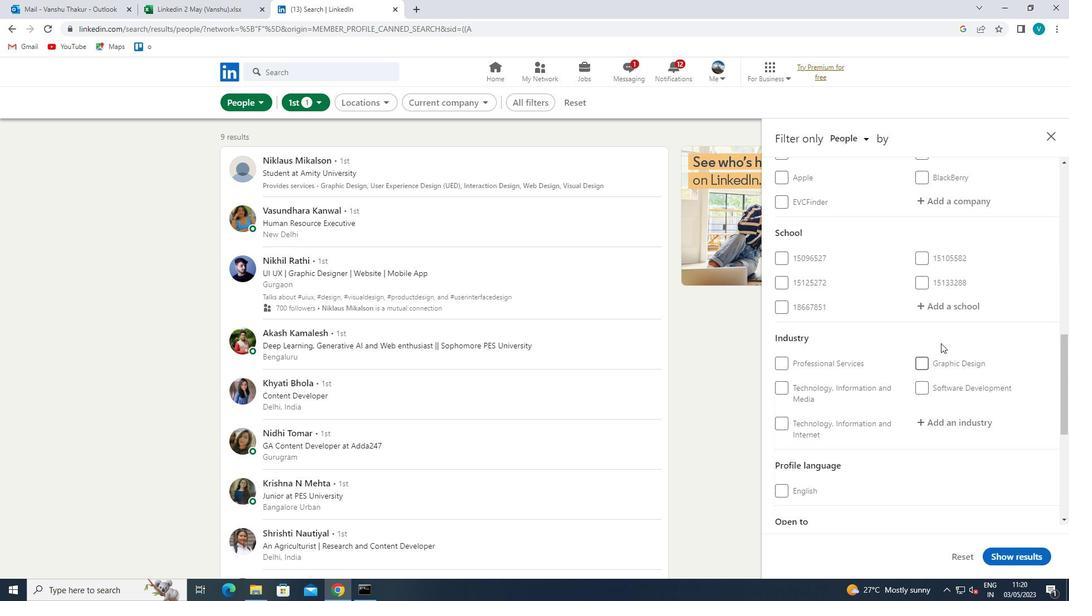 
Action: Mouse pressed left at (950, 300)
Screenshot: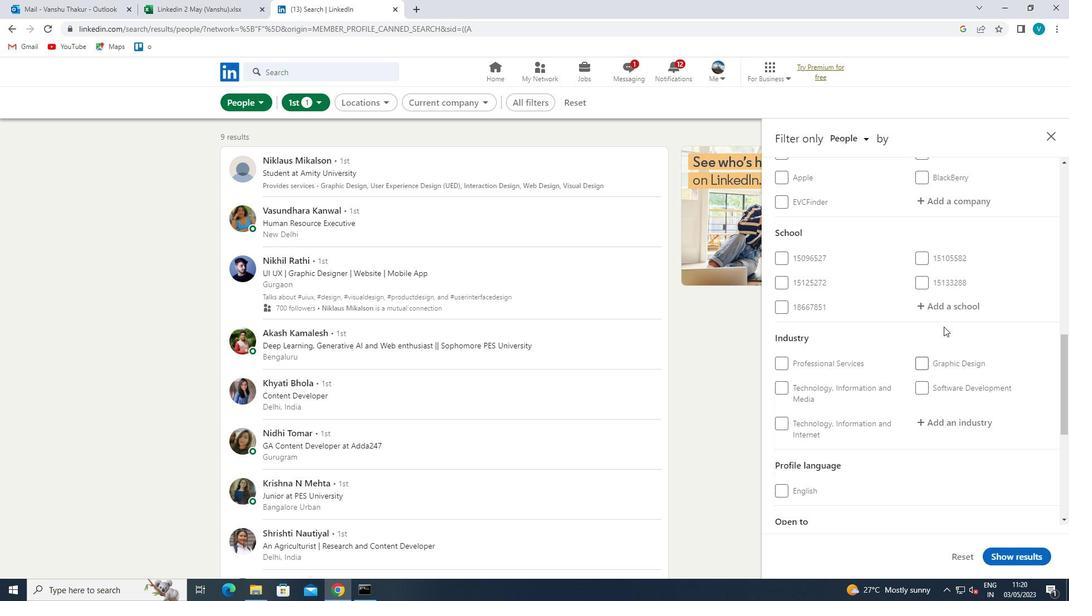 
Action: Mouse moved to (950, 300)
Screenshot: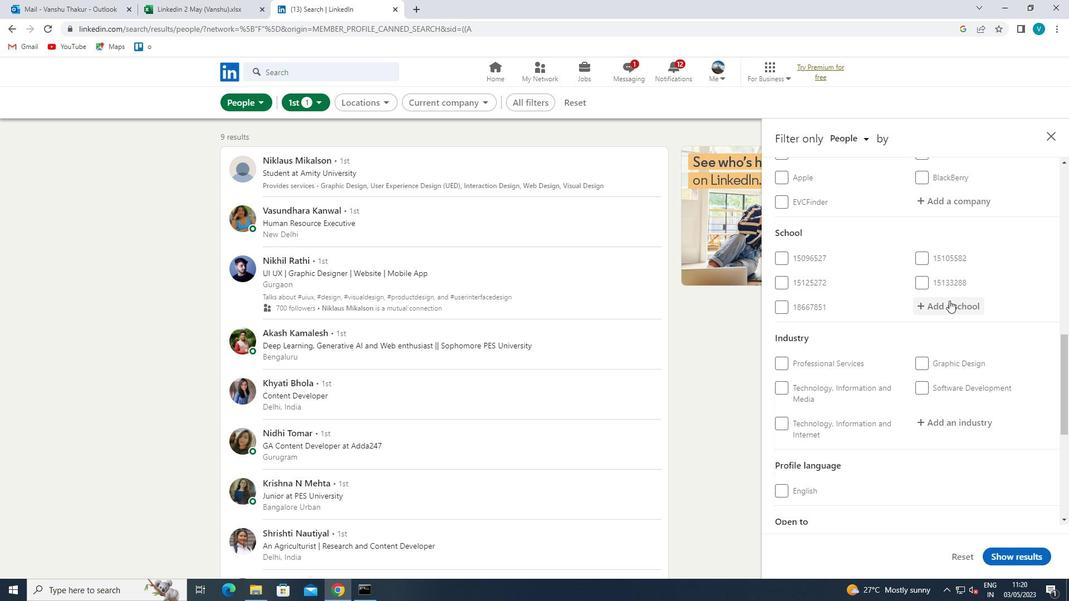 
Action: Key pressed <Key.shift>INSTITUTE<Key.space>OF<Key.space>MANAGEMENT<Key.space>STUDIES
Screenshot: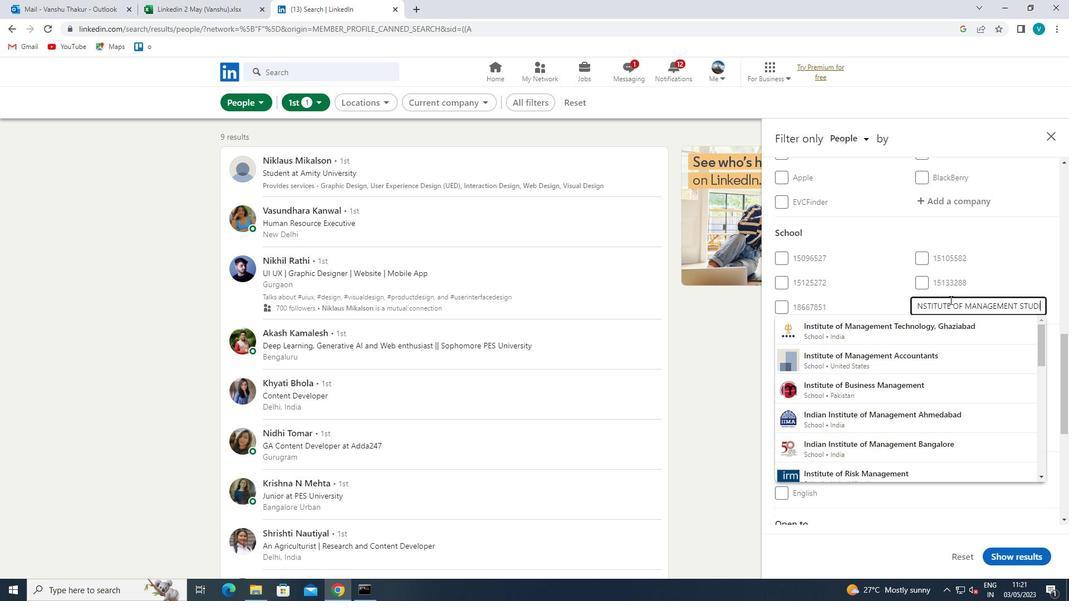 
Action: Mouse moved to (935, 333)
Screenshot: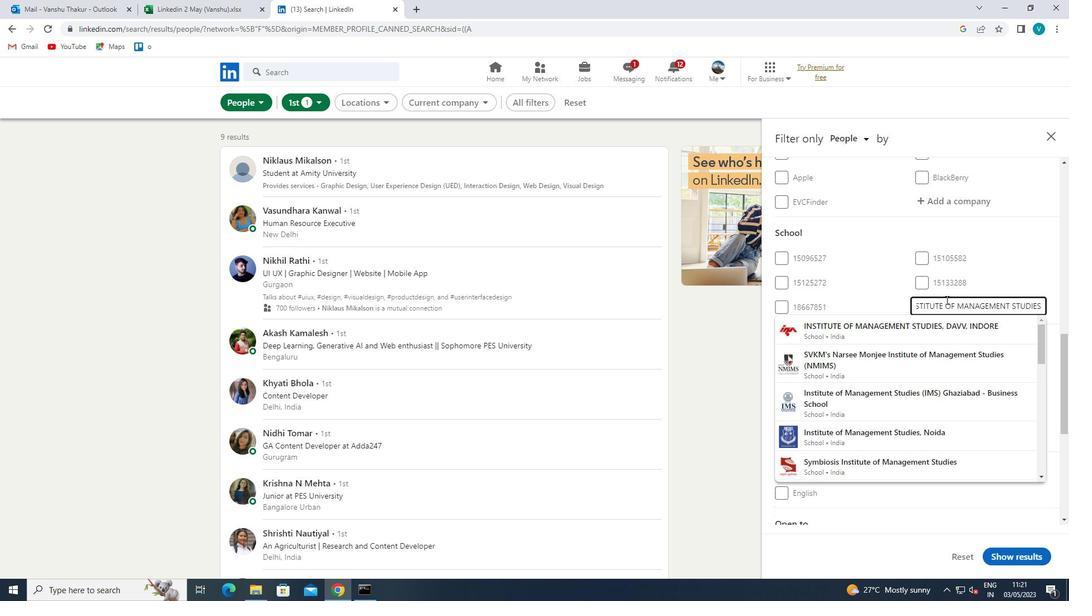 
Action: Mouse pressed left at (935, 333)
Screenshot: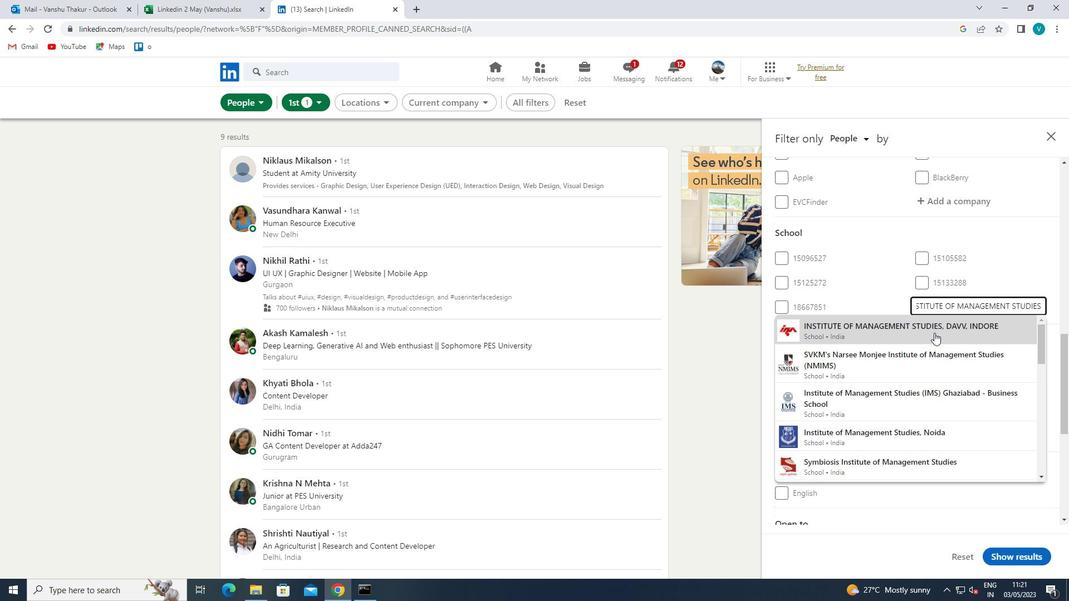 
Action: Mouse scrolled (935, 332) with delta (0, 0)
Screenshot: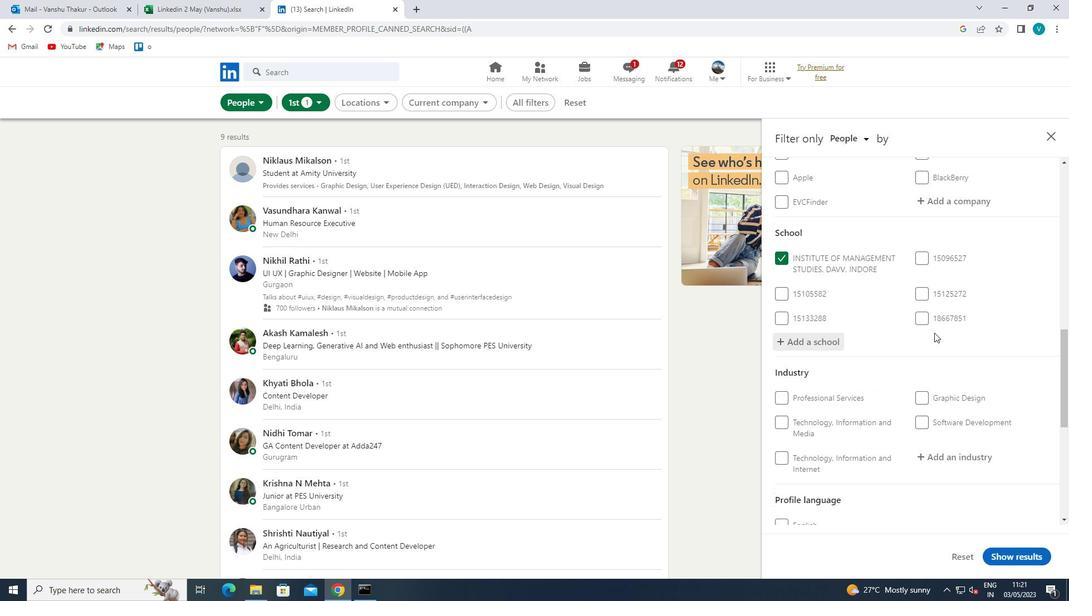 
Action: Mouse scrolled (935, 332) with delta (0, 0)
Screenshot: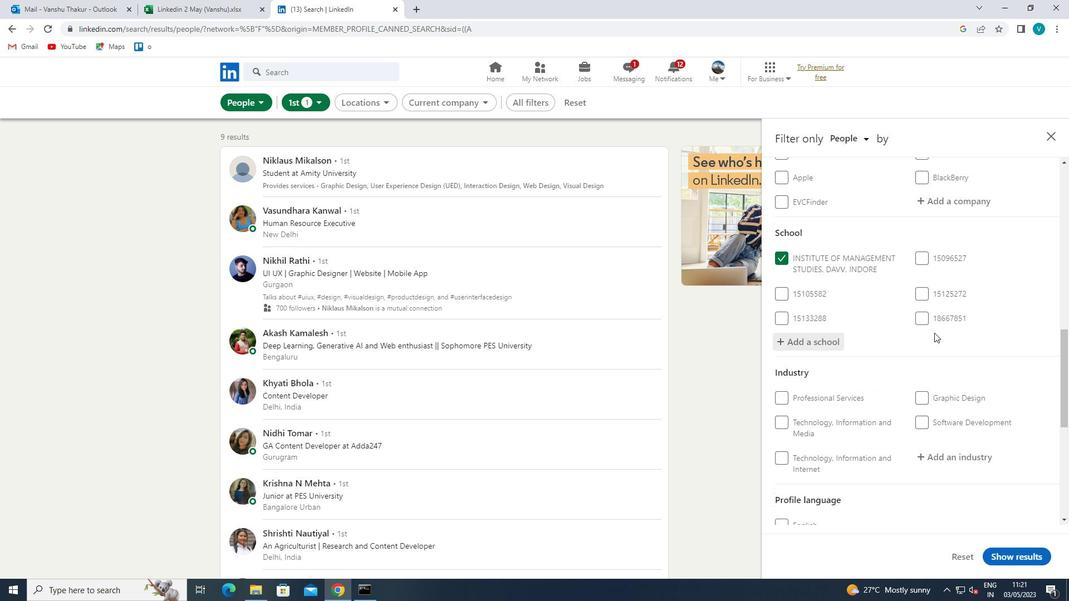 
Action: Mouse scrolled (935, 332) with delta (0, 0)
Screenshot: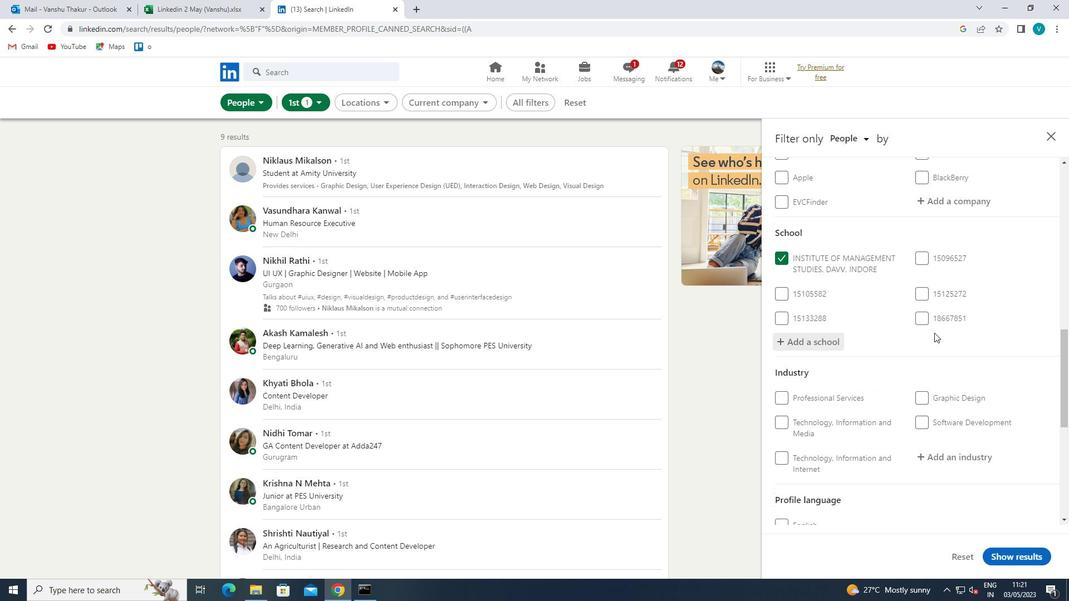 
Action: Mouse moved to (963, 289)
Screenshot: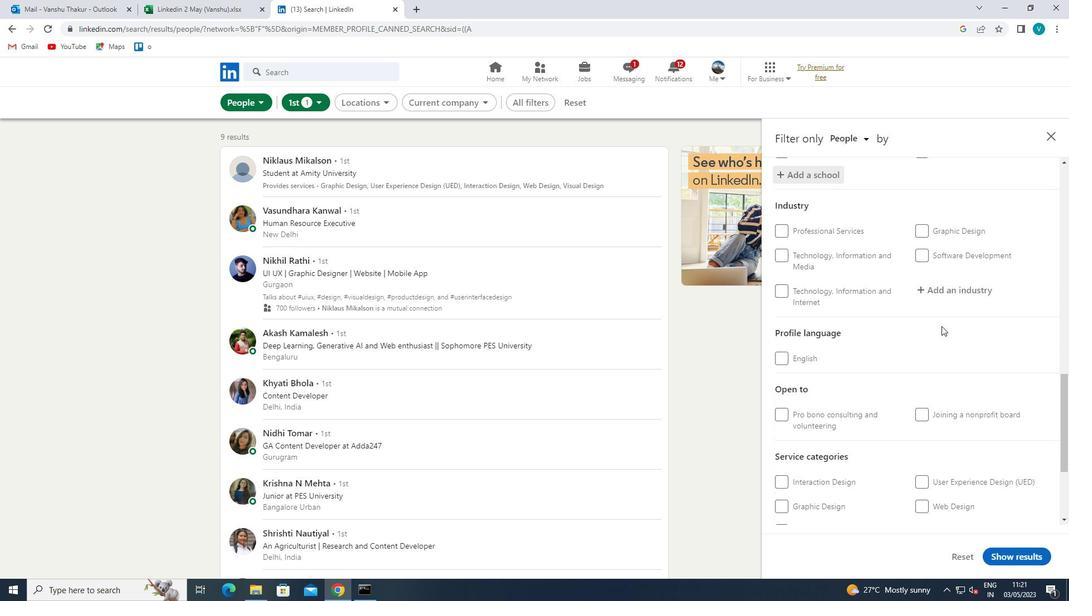 
Action: Mouse pressed left at (963, 289)
Screenshot: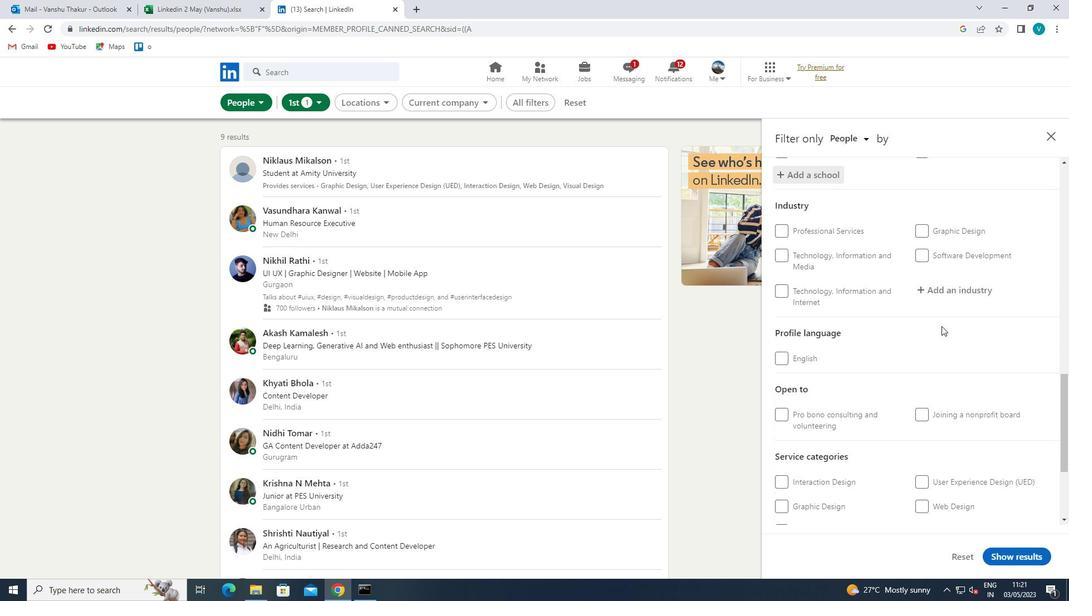 
Action: Mouse moved to (967, 287)
Screenshot: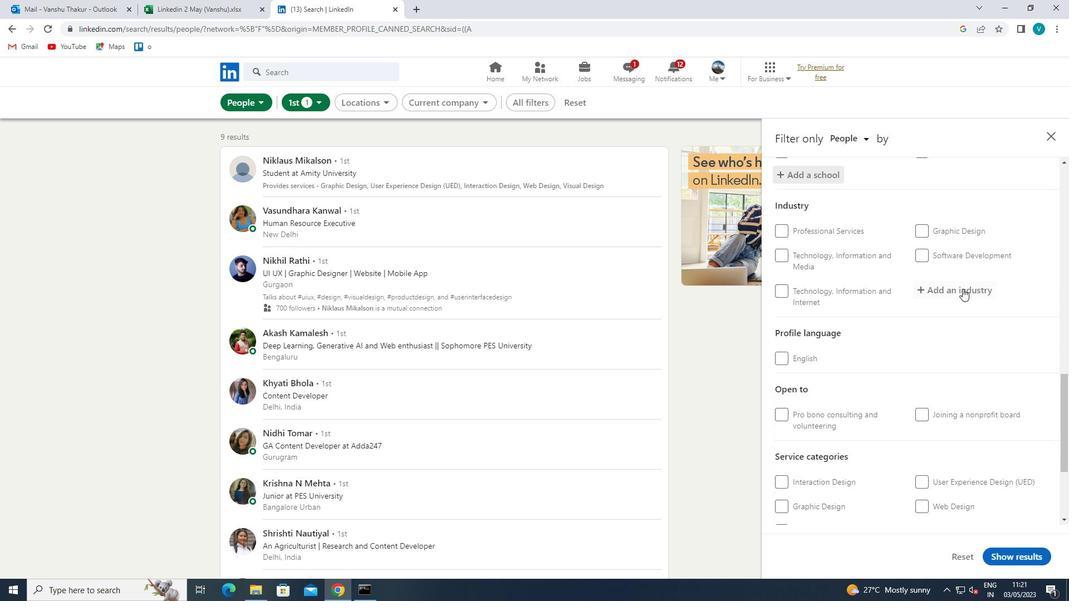 
Action: Key pressed <Key.shift>LEATHER<Key.space>
Screenshot: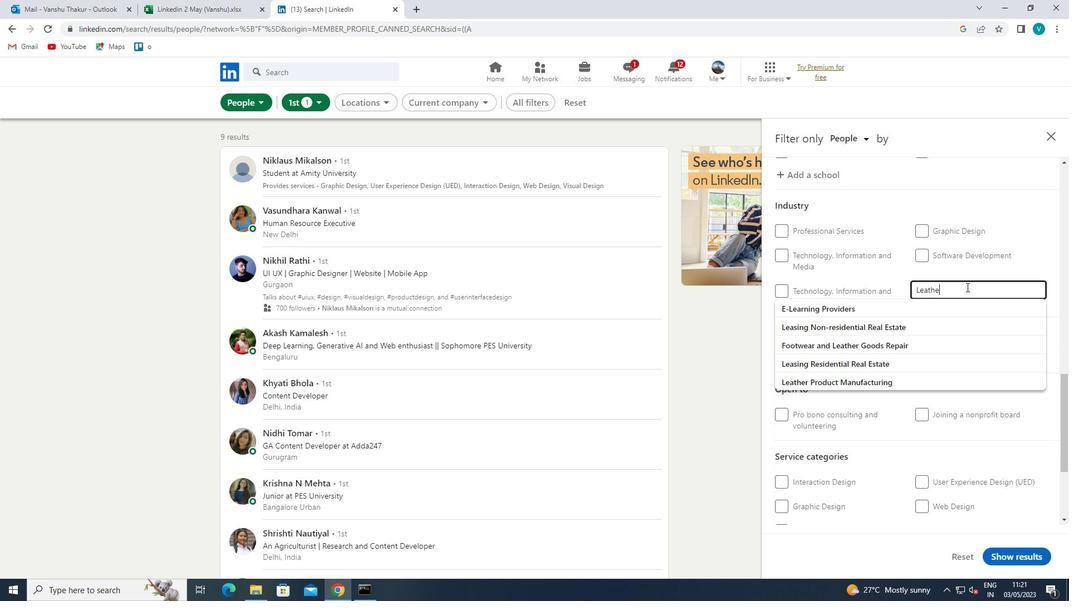 
Action: Mouse moved to (889, 317)
Screenshot: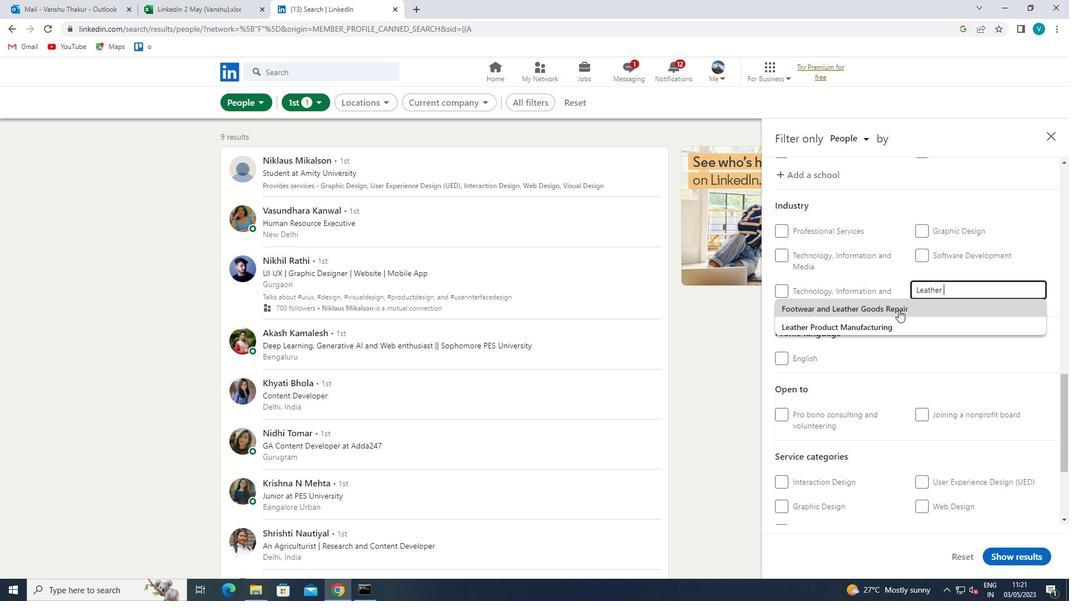 
Action: Mouse pressed left at (889, 317)
Screenshot: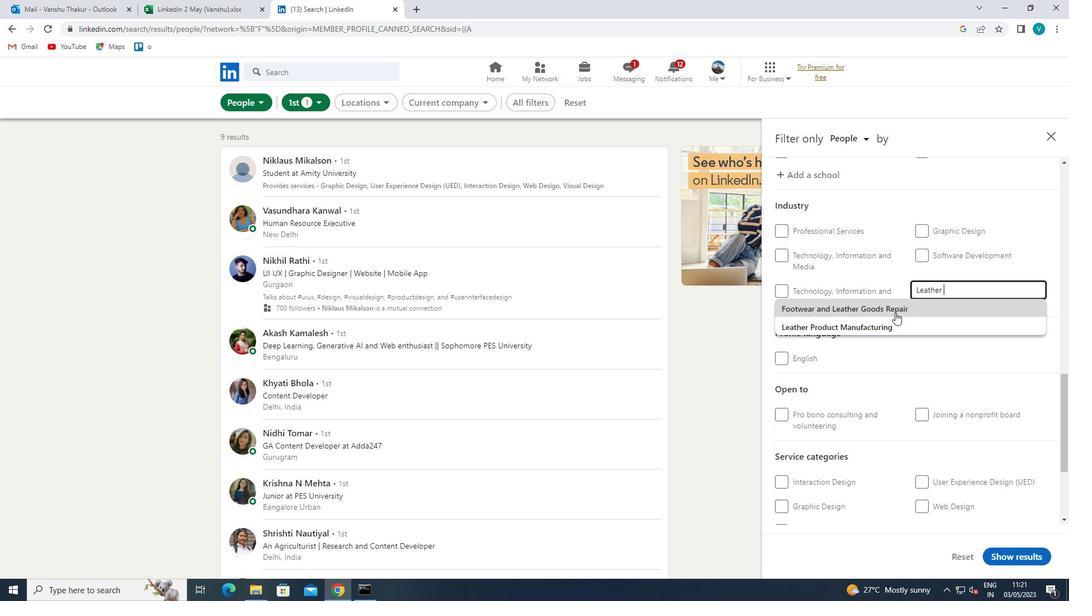 
Action: Mouse scrolled (889, 316) with delta (0, 0)
Screenshot: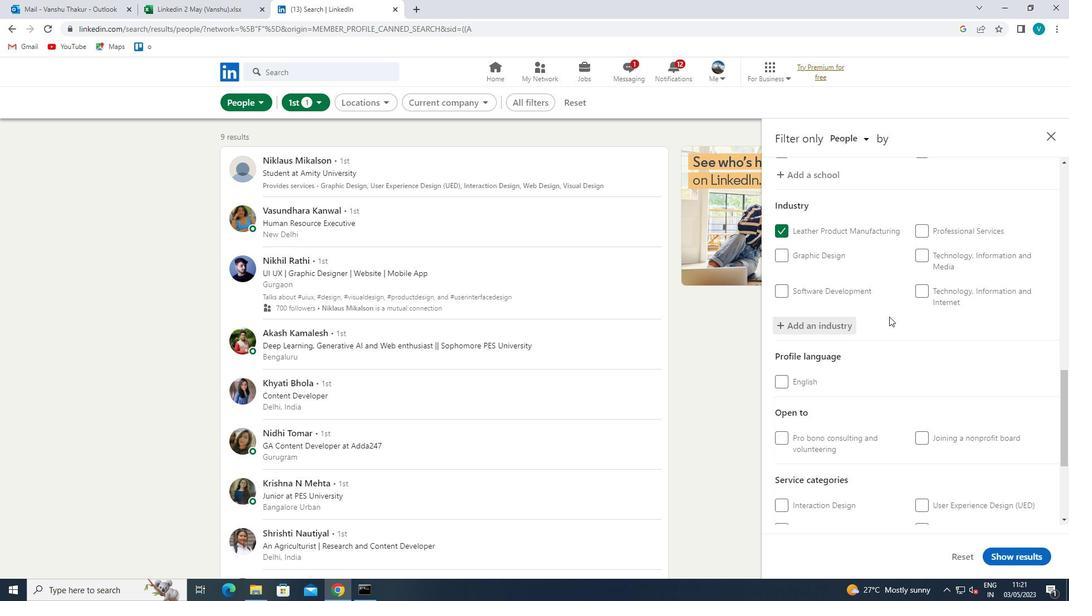 
Action: Mouse moved to (889, 317)
Screenshot: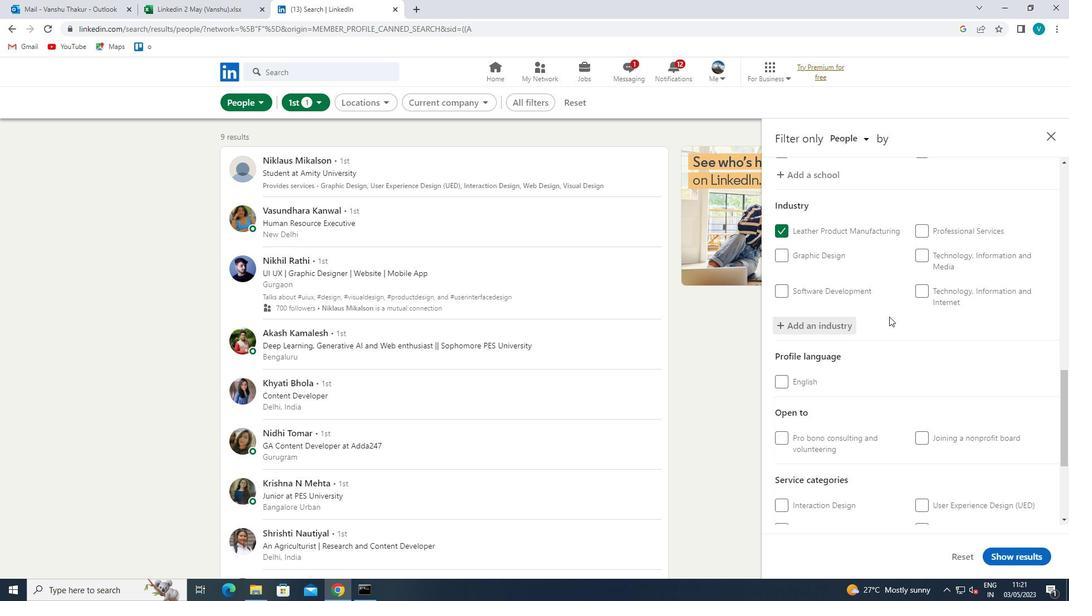 
Action: Mouse scrolled (889, 317) with delta (0, 0)
Screenshot: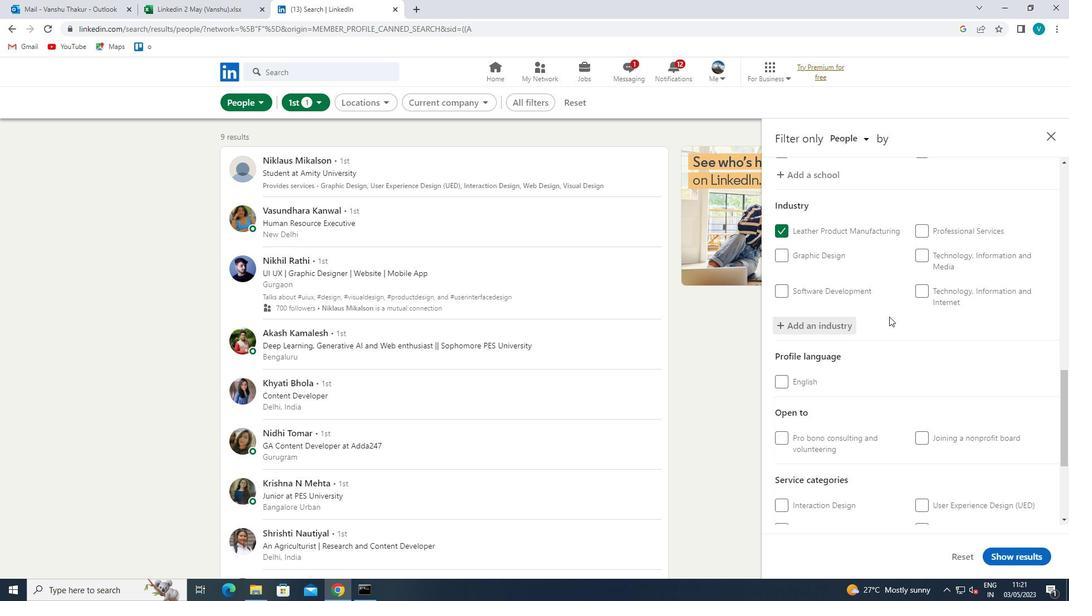 
Action: Mouse moved to (891, 319)
Screenshot: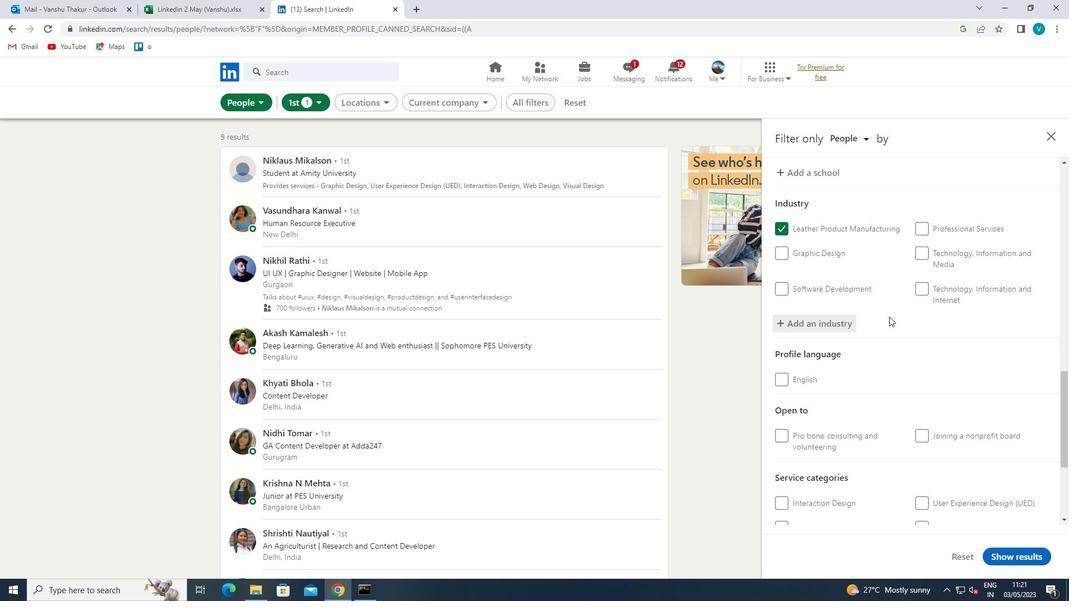 
Action: Mouse scrolled (891, 319) with delta (0, 0)
Screenshot: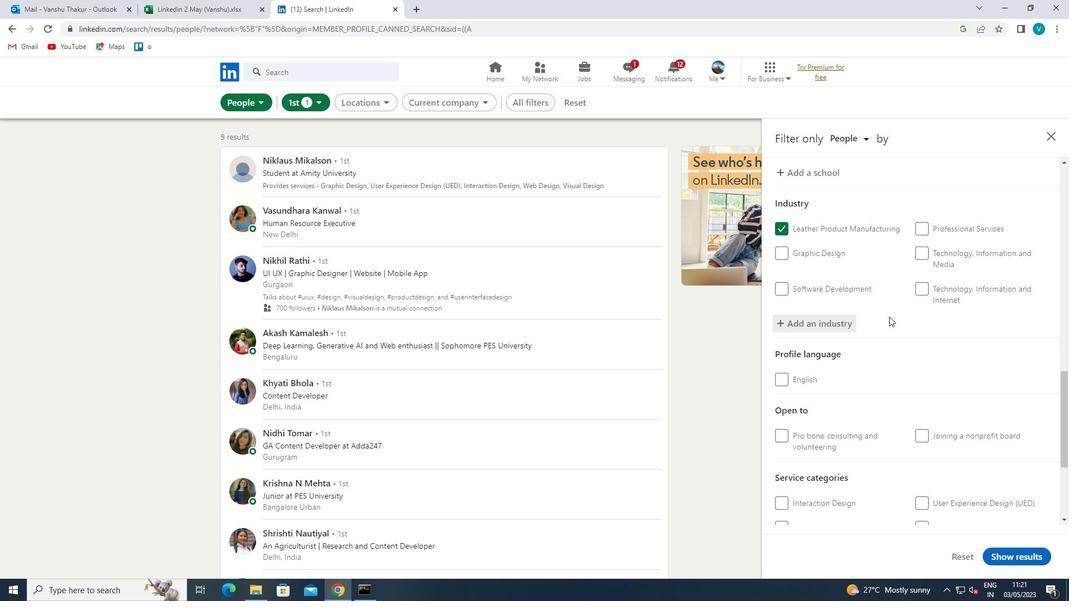 
Action: Mouse moved to (898, 333)
Screenshot: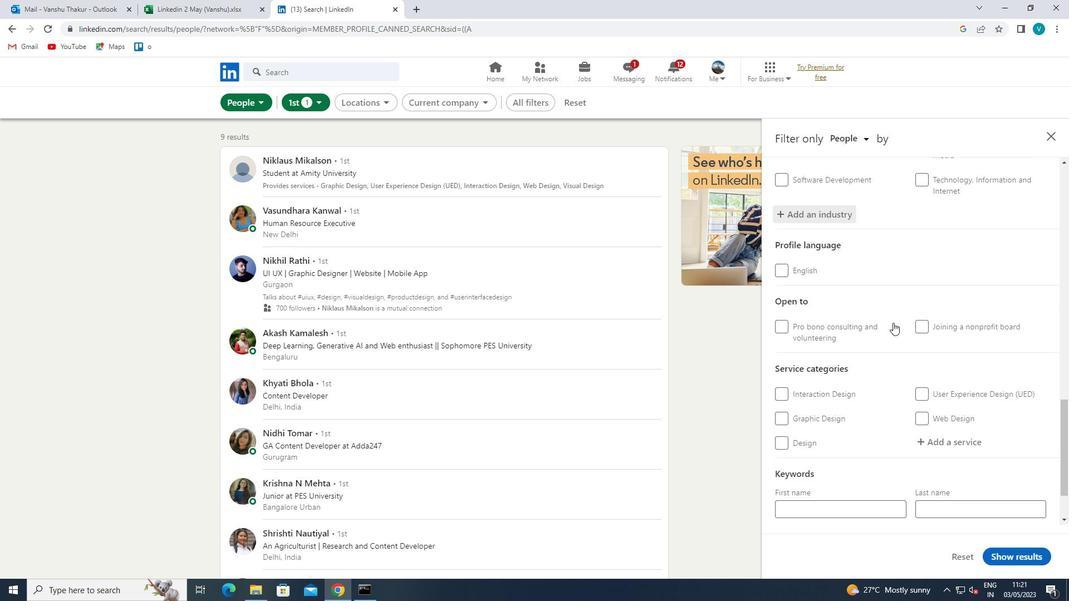 
Action: Mouse scrolled (898, 333) with delta (0, 0)
Screenshot: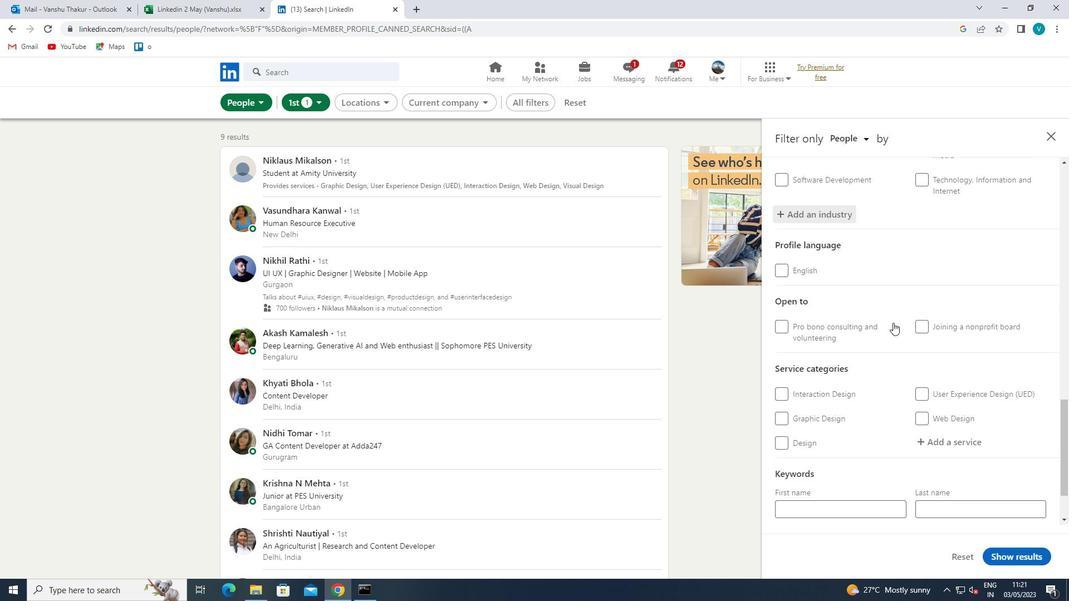 
Action: Mouse moved to (945, 373)
Screenshot: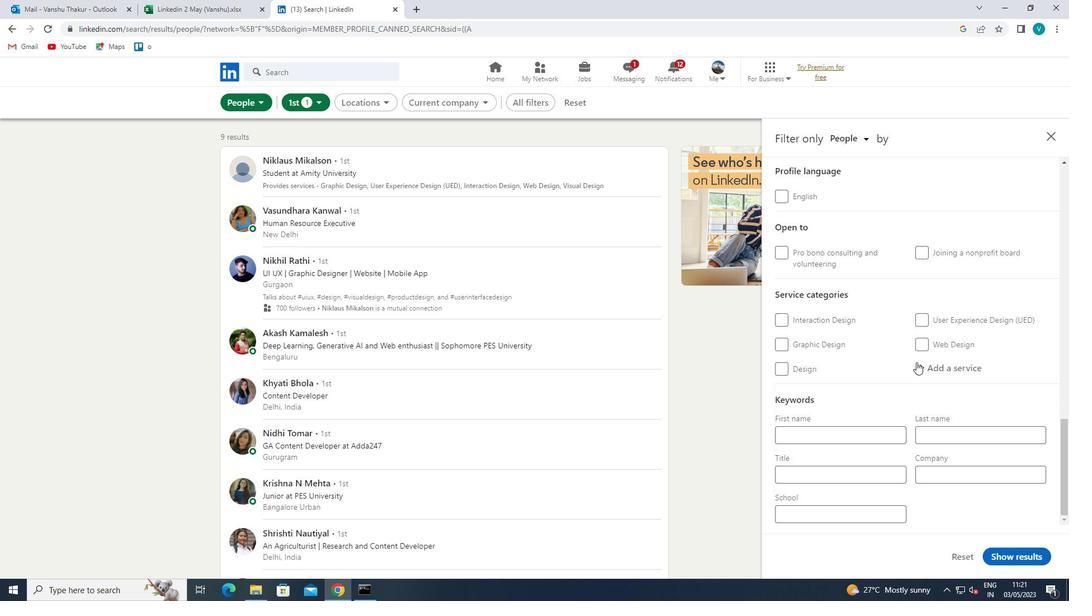 
Action: Mouse pressed left at (945, 373)
Screenshot: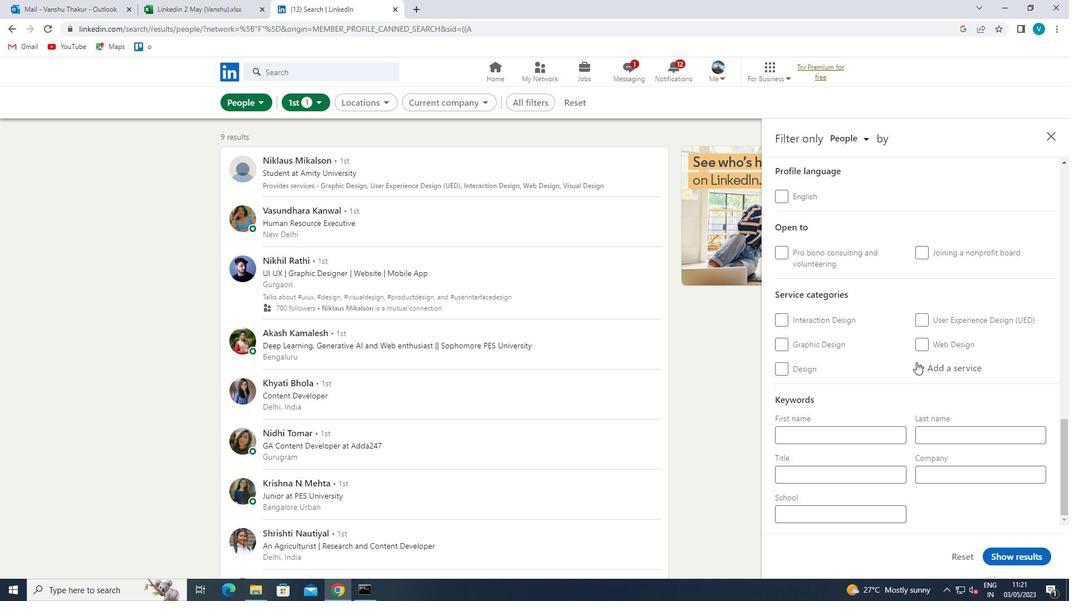 
Action: Mouse moved to (952, 370)
Screenshot: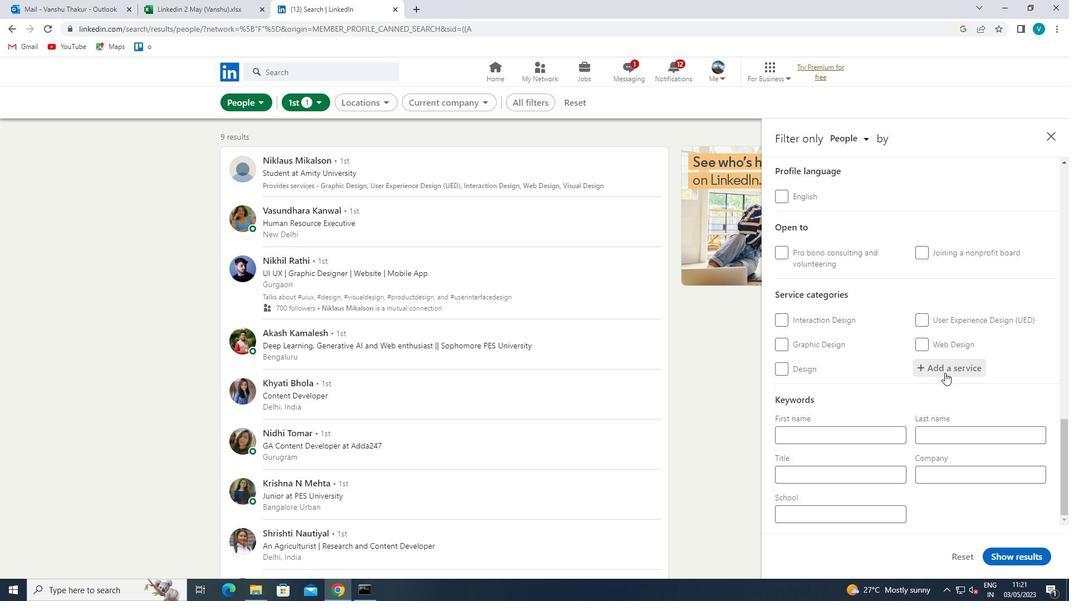 
Action: Key pressed <Key.shift>PUBLIC<Key.space>
Screenshot: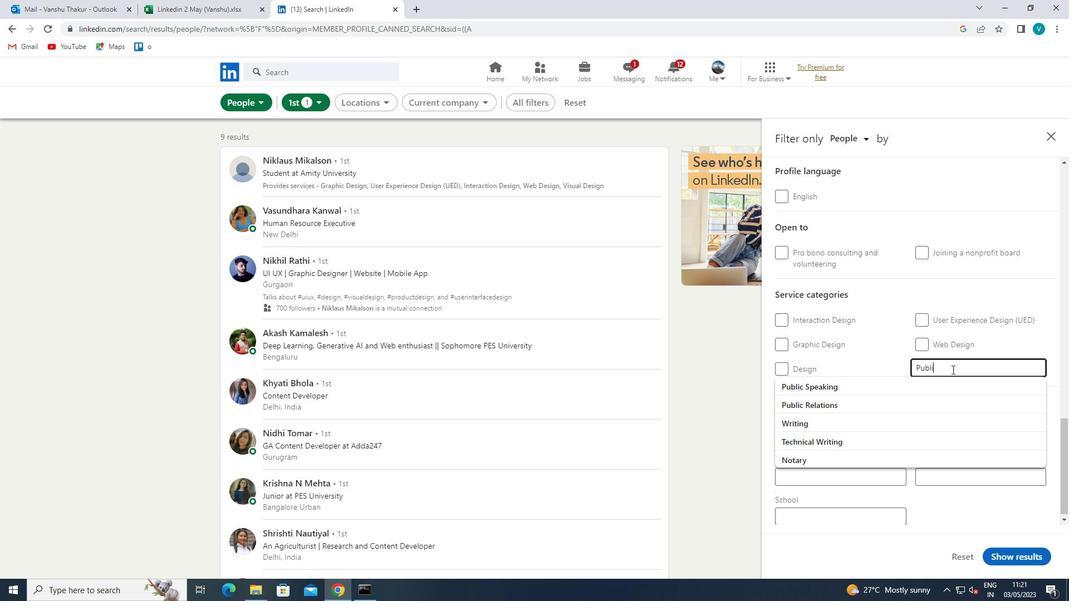 
Action: Mouse moved to (893, 396)
Screenshot: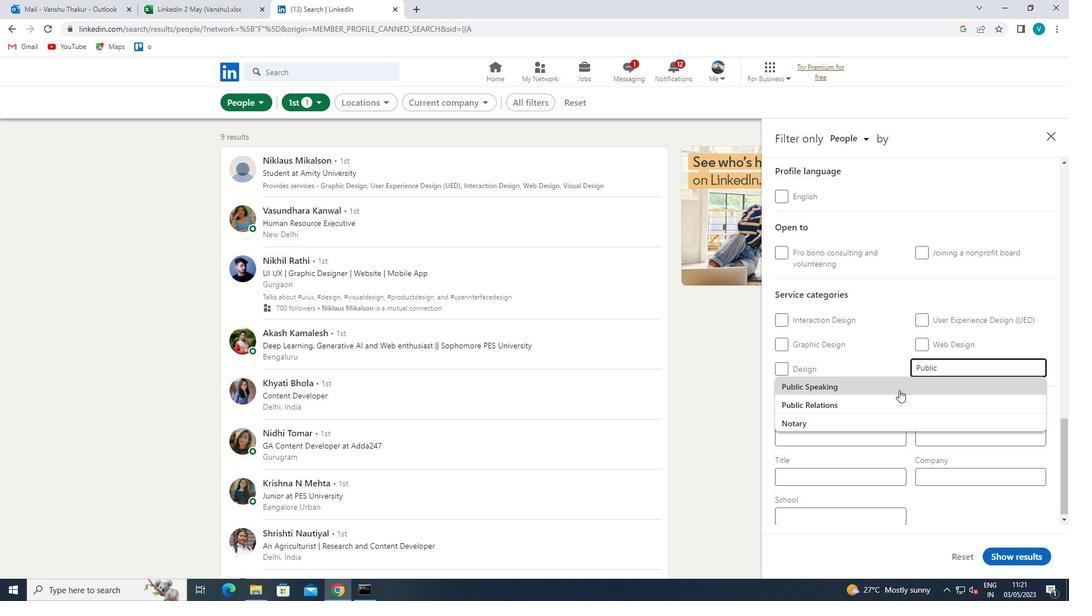 
Action: Mouse pressed left at (893, 396)
Screenshot: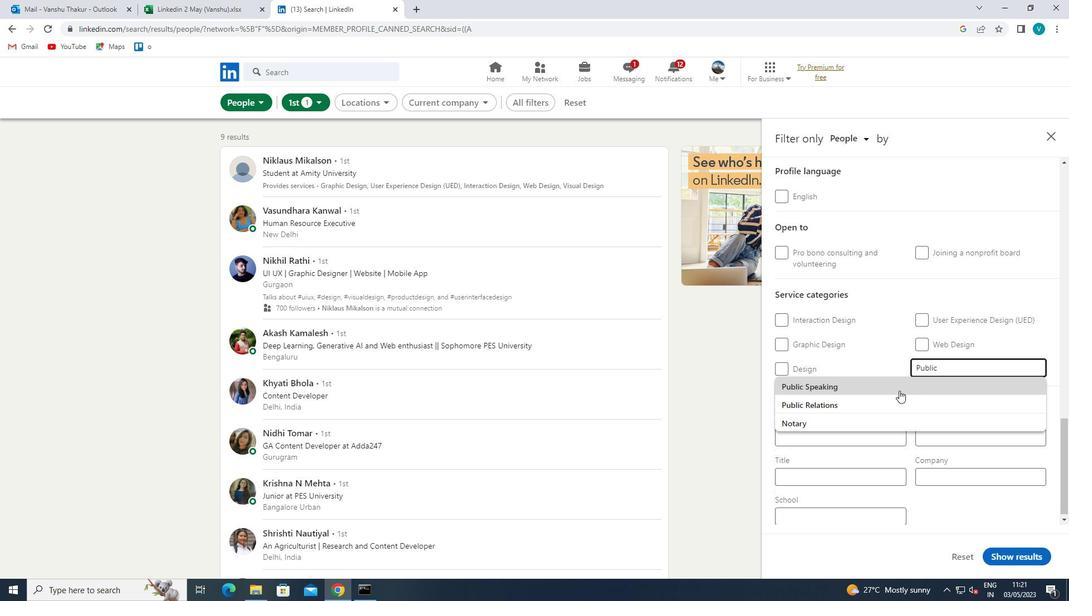 
Action: Mouse moved to (893, 396)
Screenshot: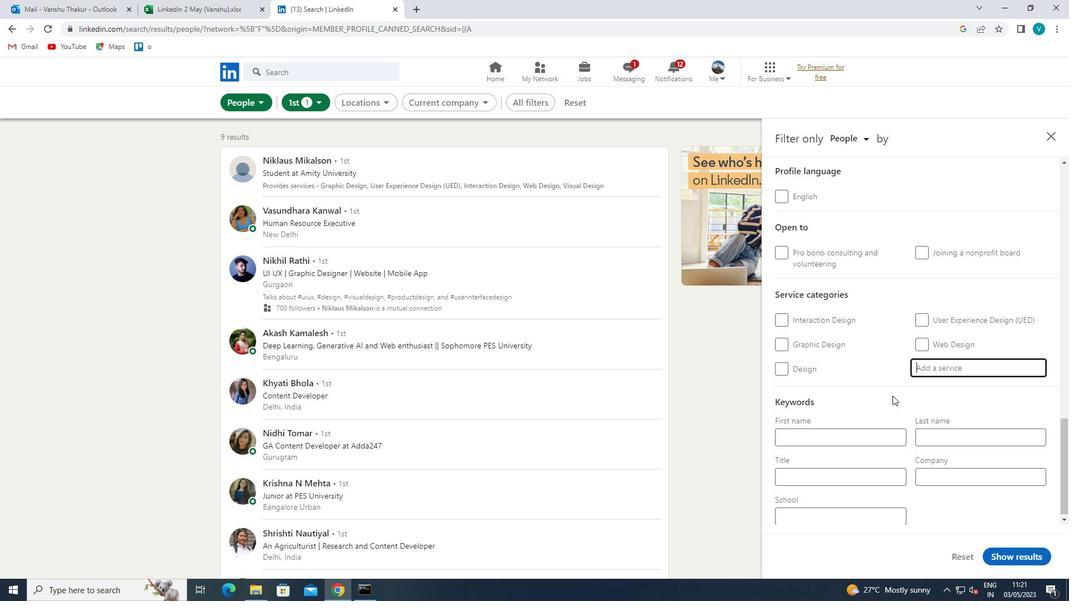 
Action: Mouse scrolled (893, 395) with delta (0, 0)
Screenshot: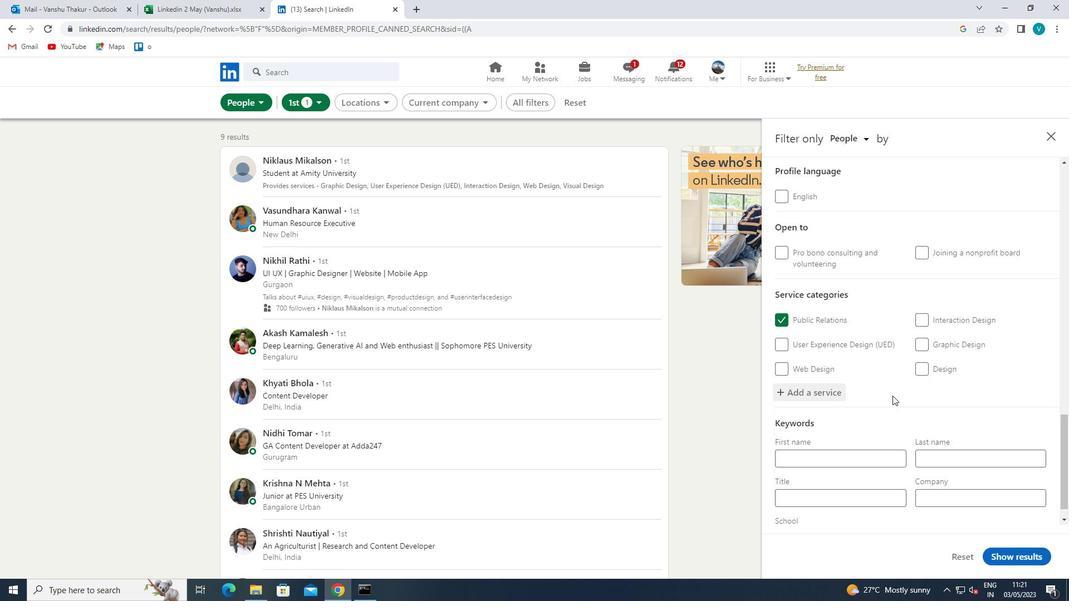 
Action: Mouse scrolled (893, 395) with delta (0, 0)
Screenshot: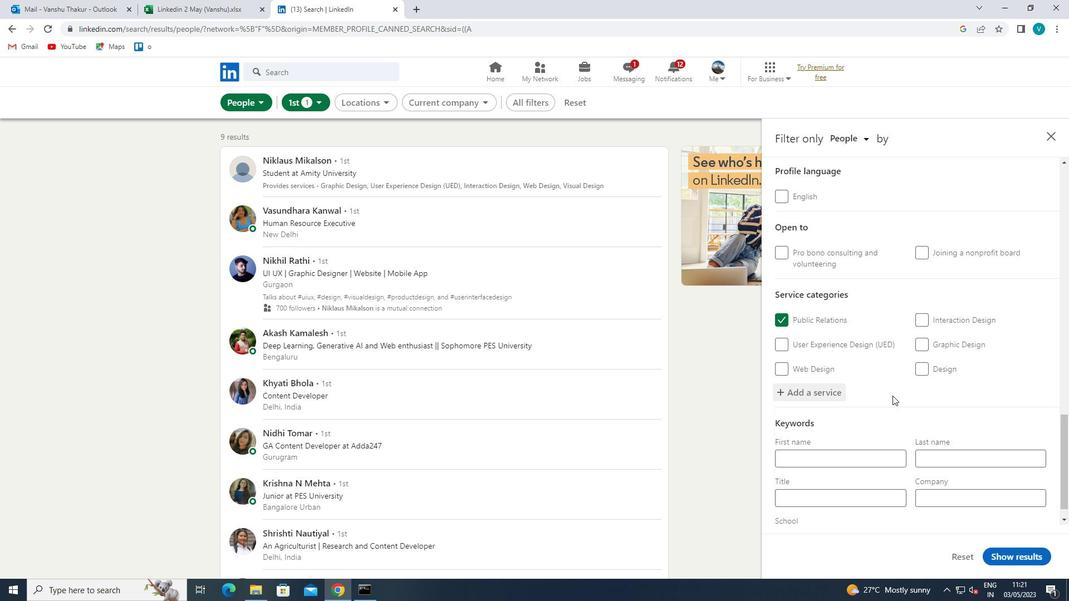 
Action: Mouse scrolled (893, 395) with delta (0, 0)
Screenshot: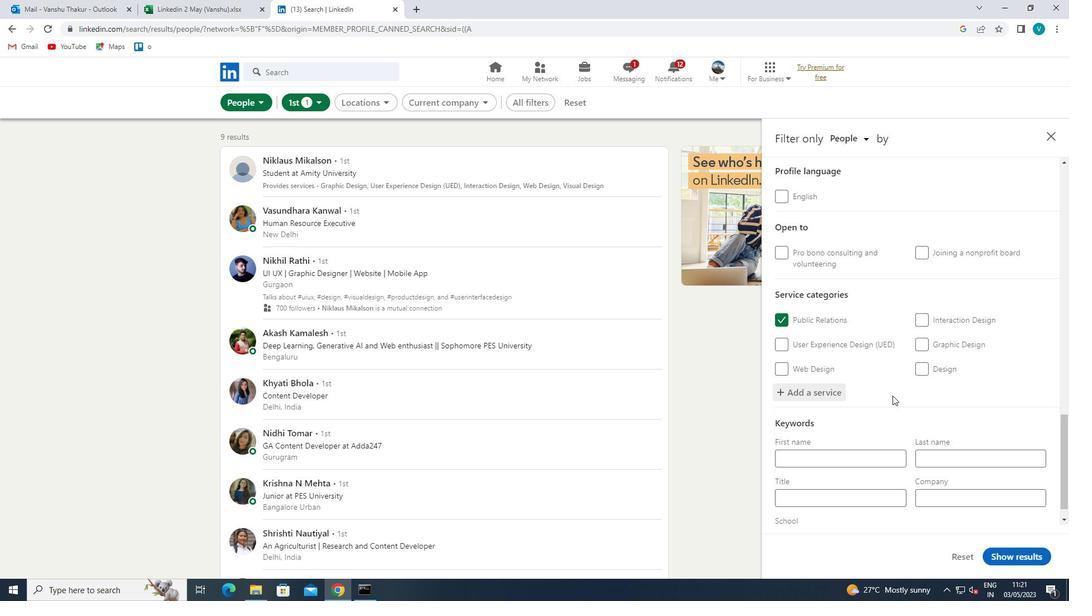 
Action: Mouse moved to (879, 475)
Screenshot: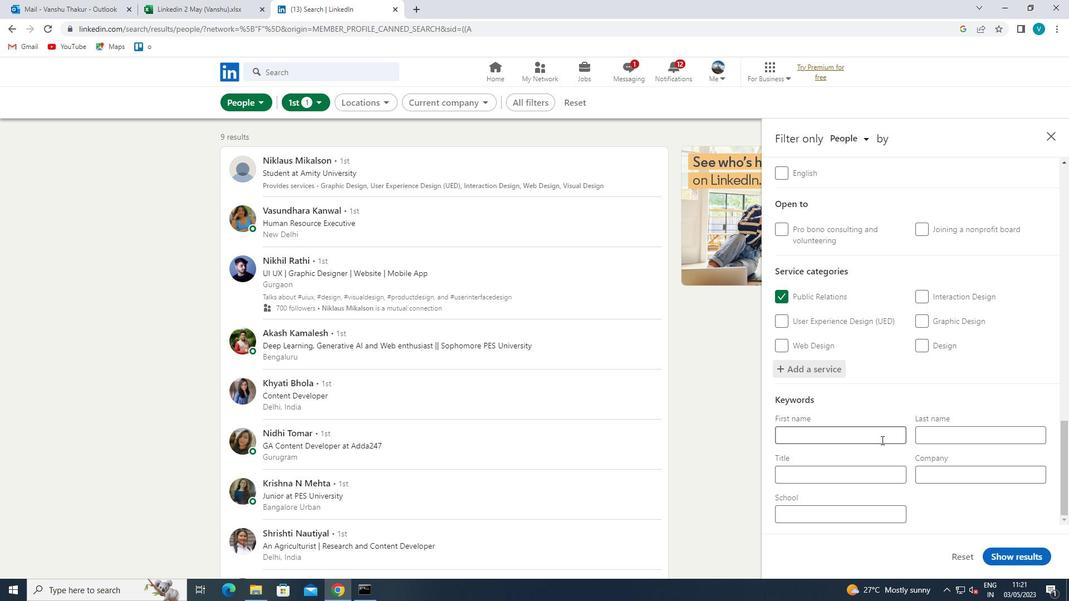 
Action: Mouse pressed left at (879, 475)
Screenshot: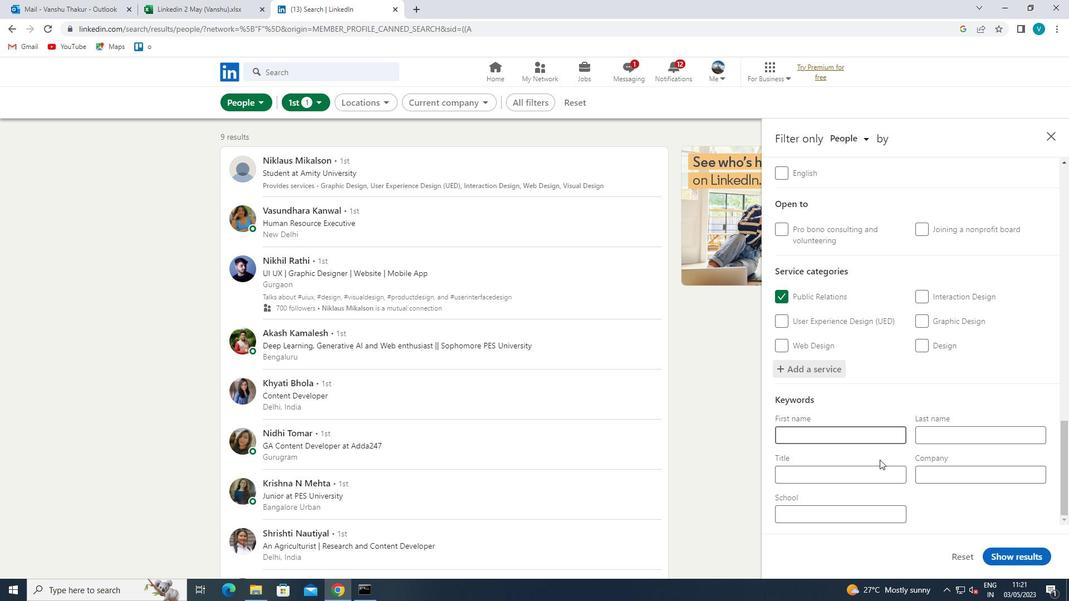 
Action: Mouse moved to (931, 448)
Screenshot: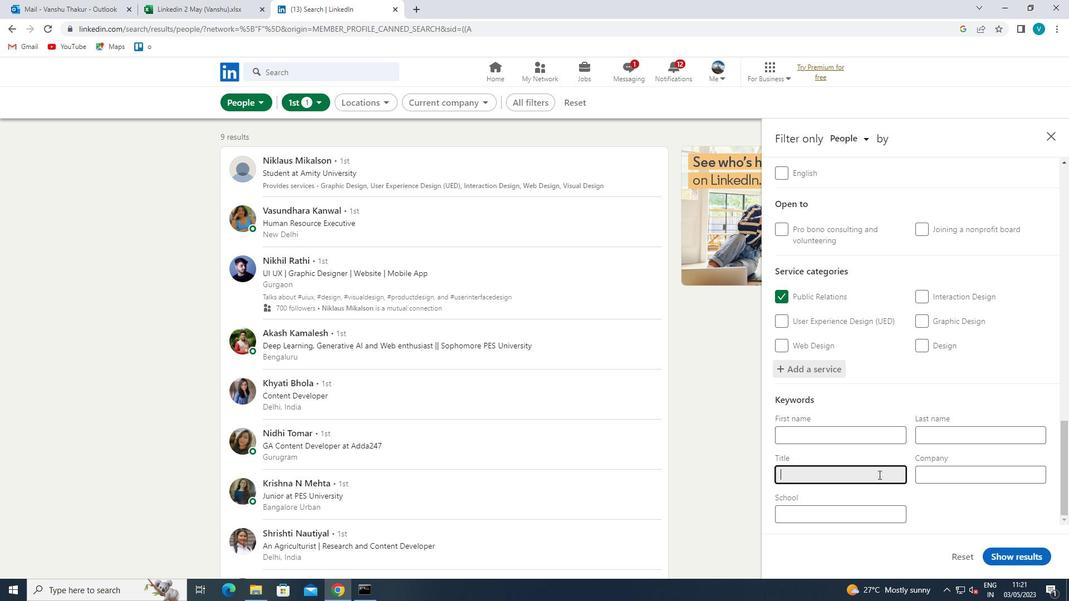 
Action: Key pressed <Key.shift>RECYCABLES<Key.space>
Screenshot: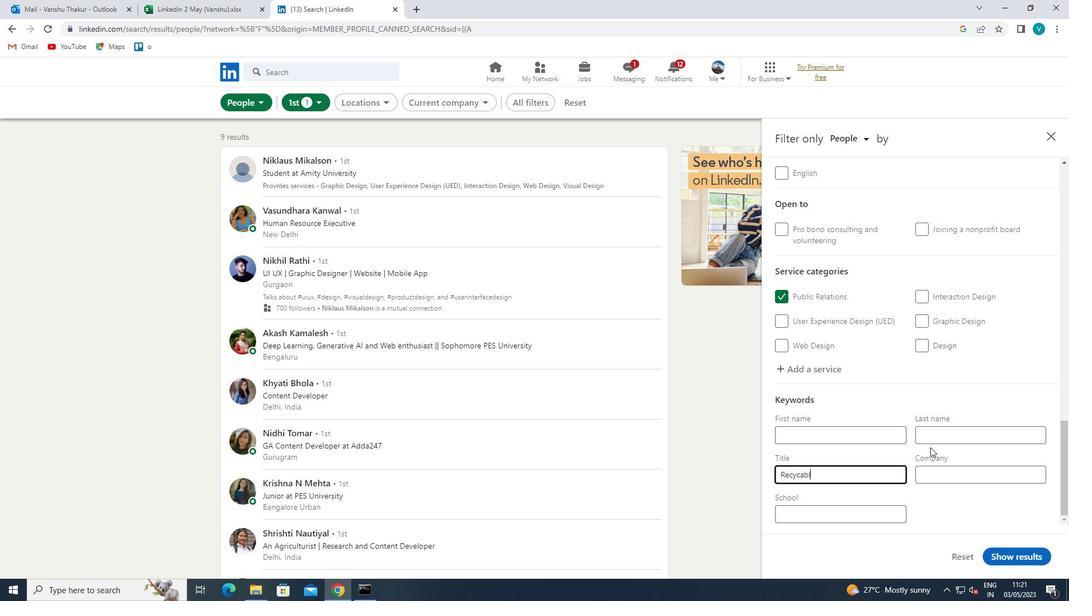 
Action: Mouse moved to (799, 473)
Screenshot: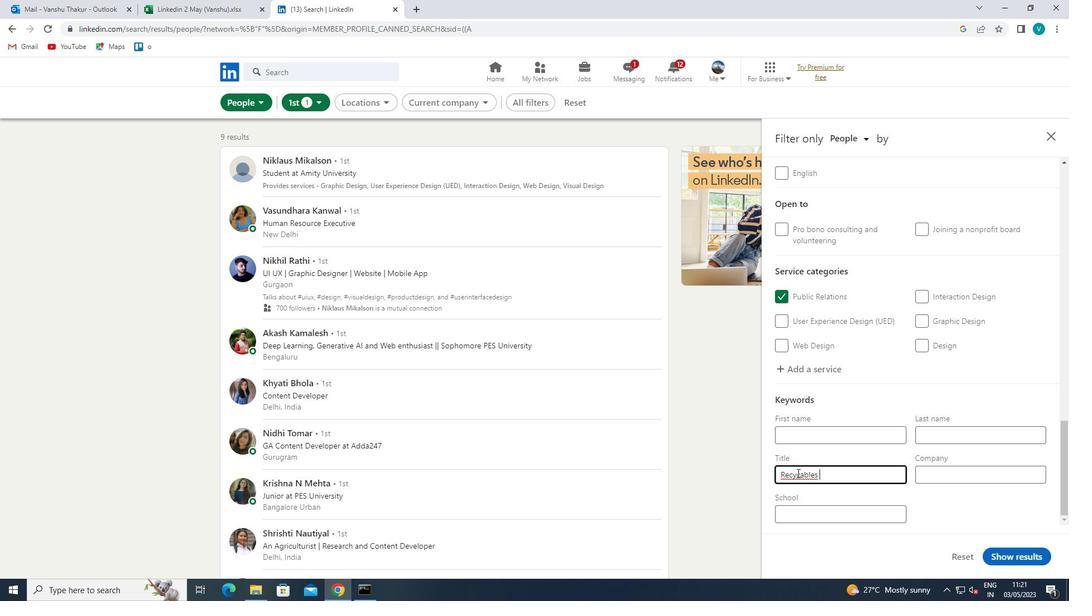 
Action: Mouse pressed left at (799, 473)
Screenshot: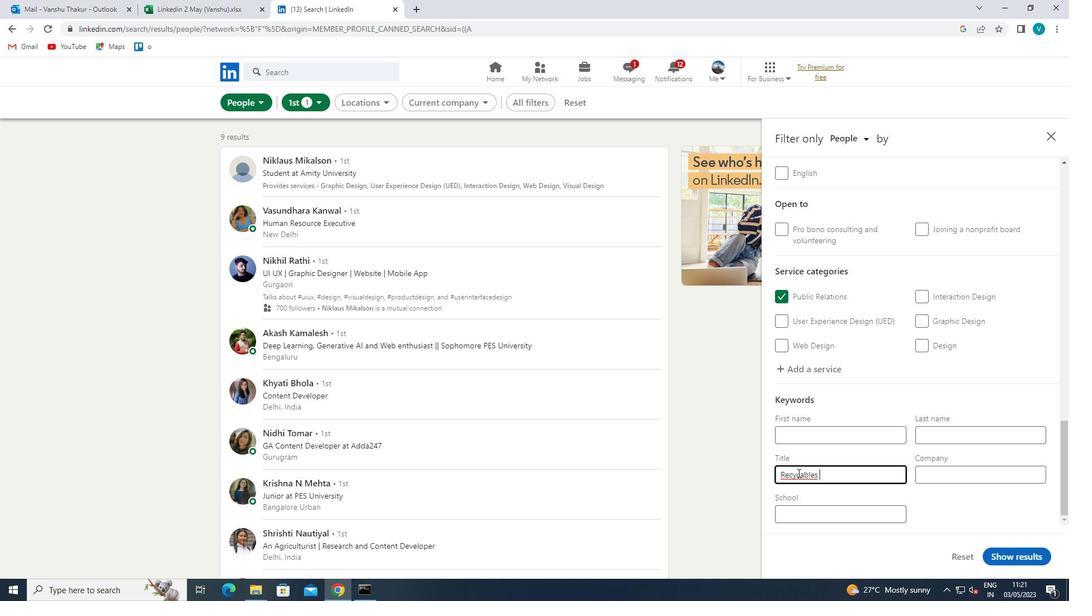 
Action: Mouse moved to (848, 503)
Screenshot: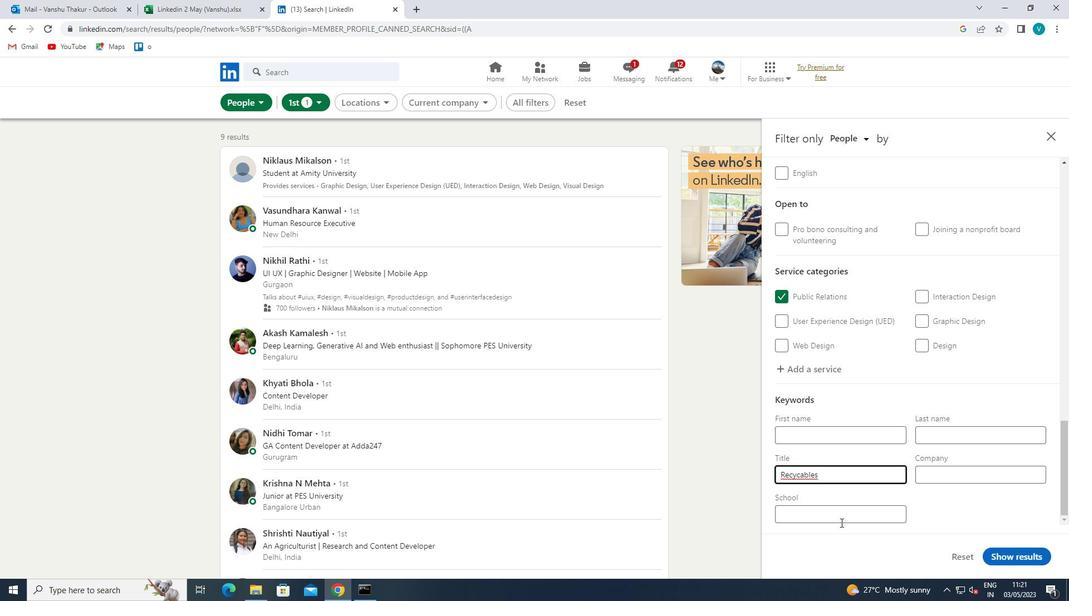 
Action: Key pressed L
Screenshot: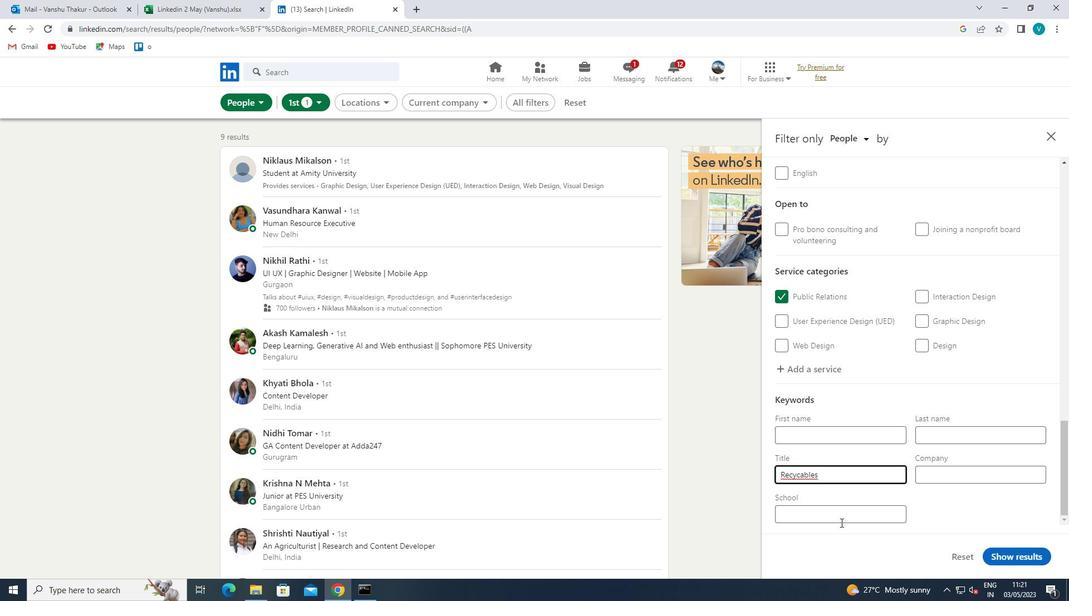 
Action: Mouse moved to (846, 469)
Screenshot: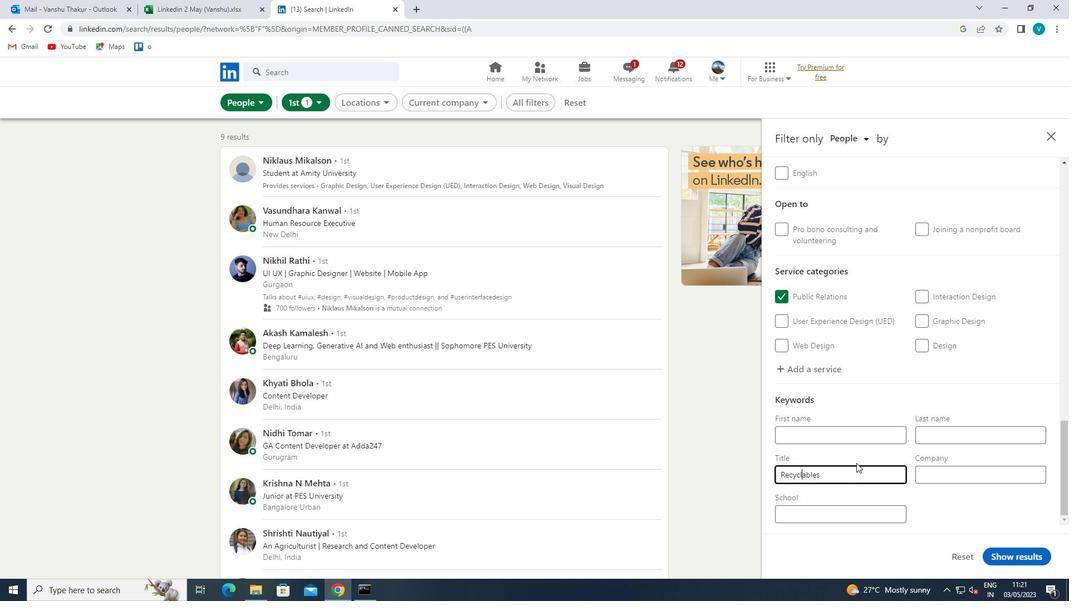 
Action: Mouse pressed left at (846, 469)
Screenshot: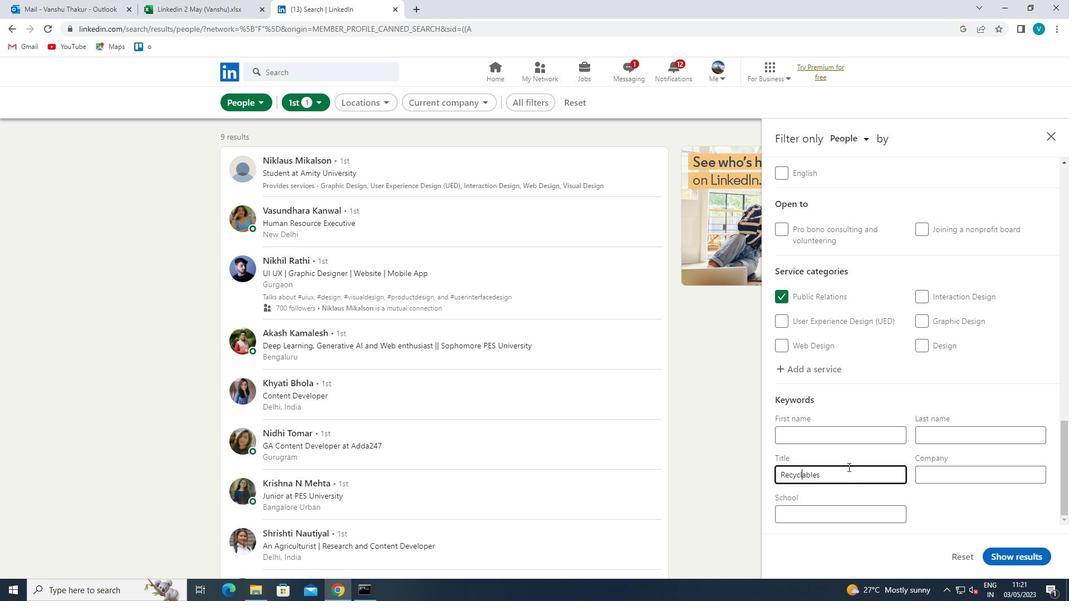 
Action: Mouse moved to (853, 468)
Screenshot: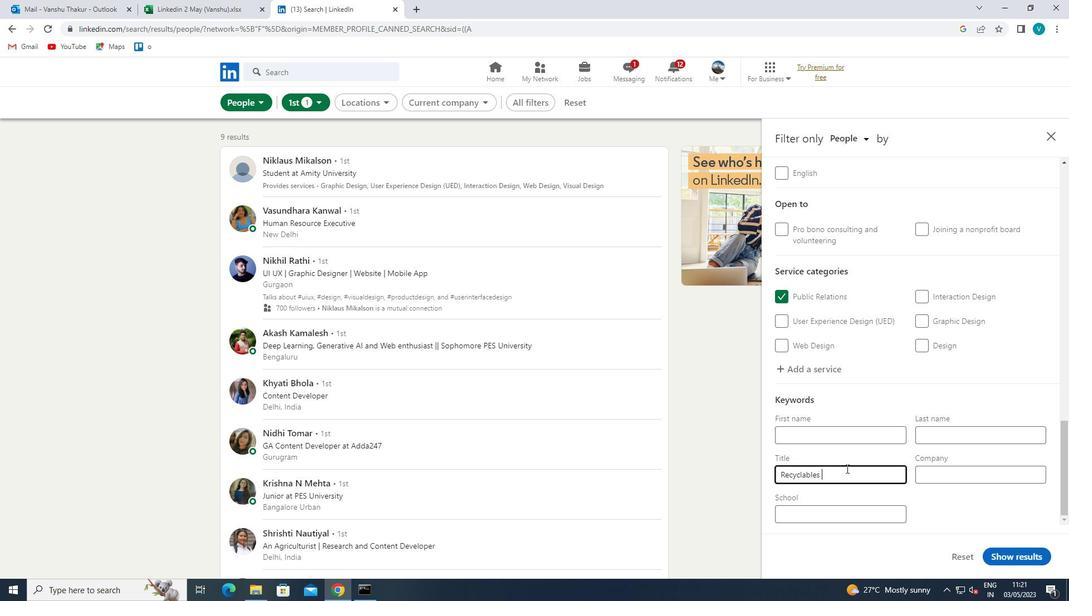 
Action: Key pressed <Key.shift>COLLECTOR
Screenshot: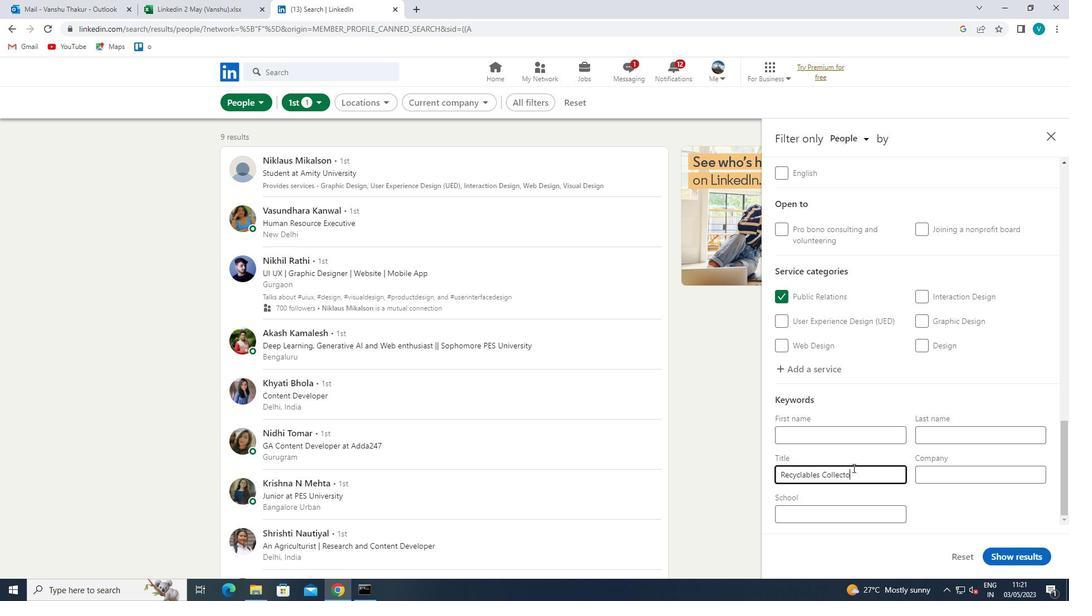 
Action: Mouse moved to (1006, 558)
Screenshot: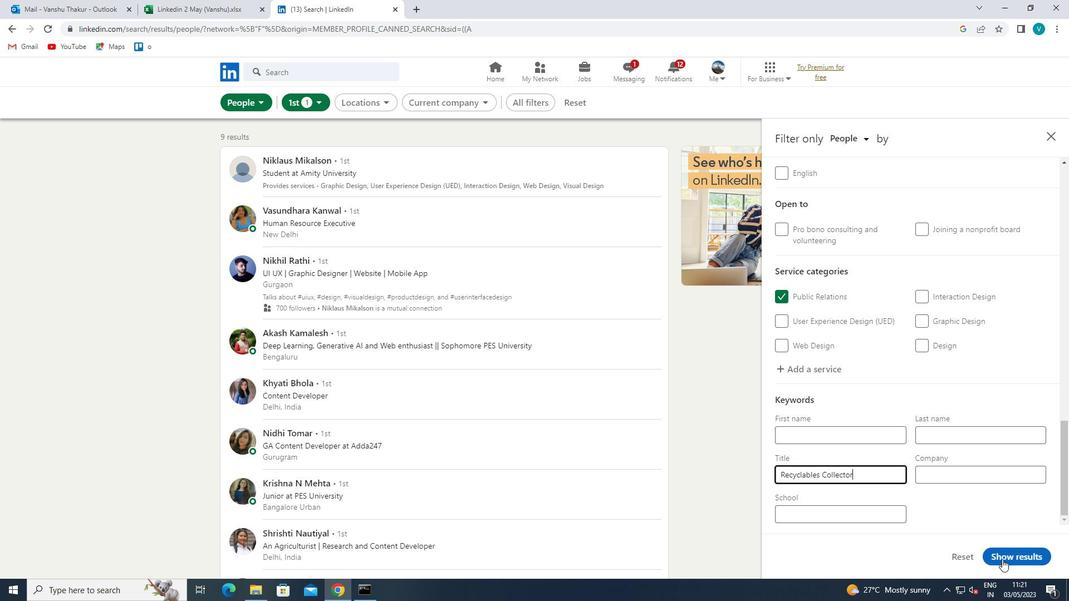 
Action: Mouse pressed left at (1006, 558)
Screenshot: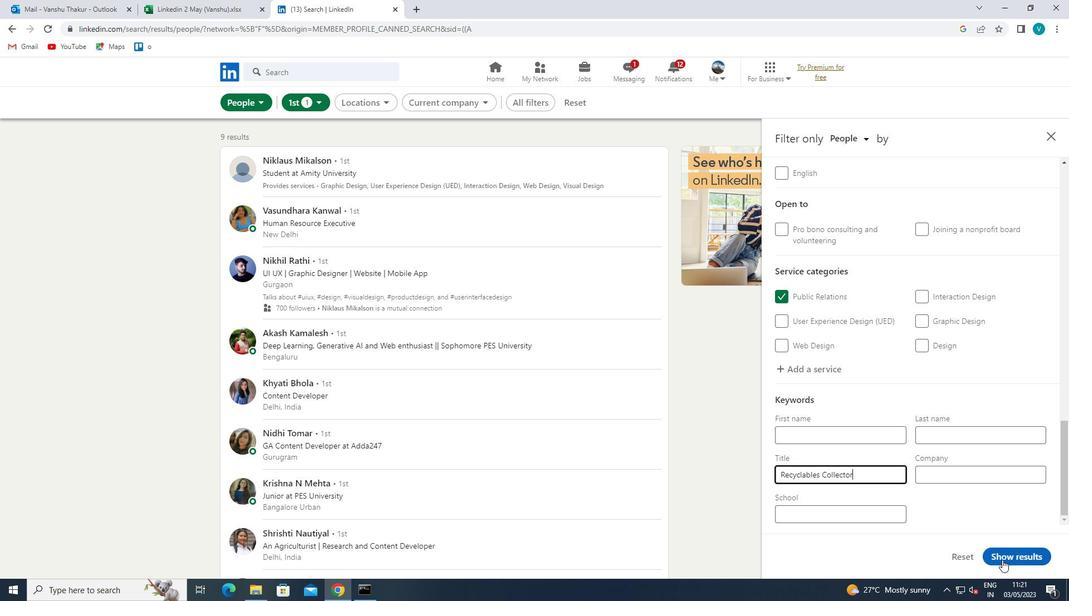 
Action: Mouse moved to (1006, 557)
Screenshot: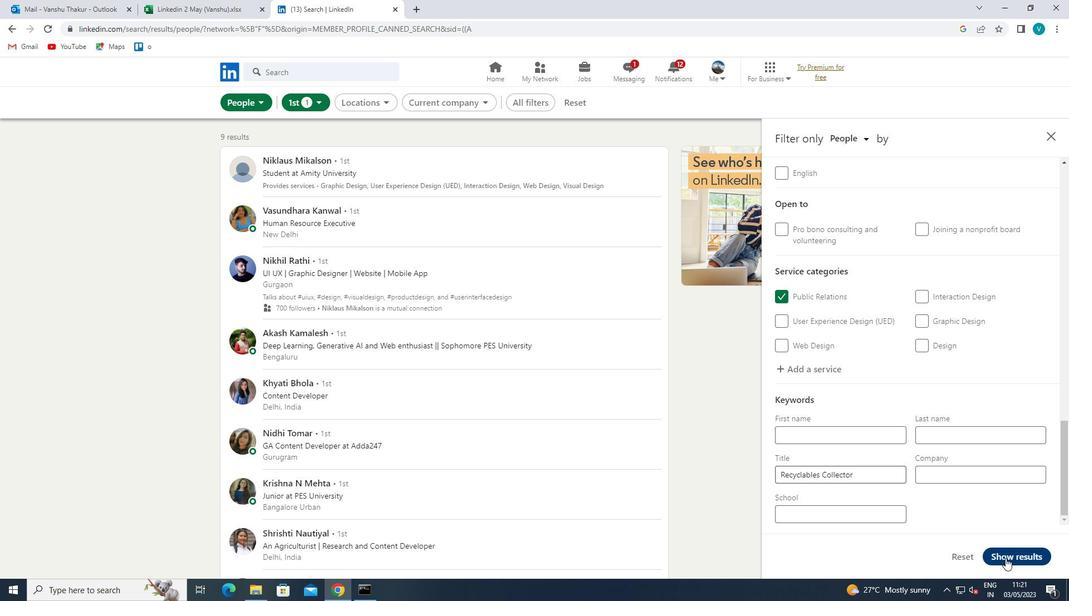 
